 Task: Set the proofing language to English (India) for the contact 'Axl Rose' in Outlook.
Action: Mouse moved to (27, 107)
Screenshot: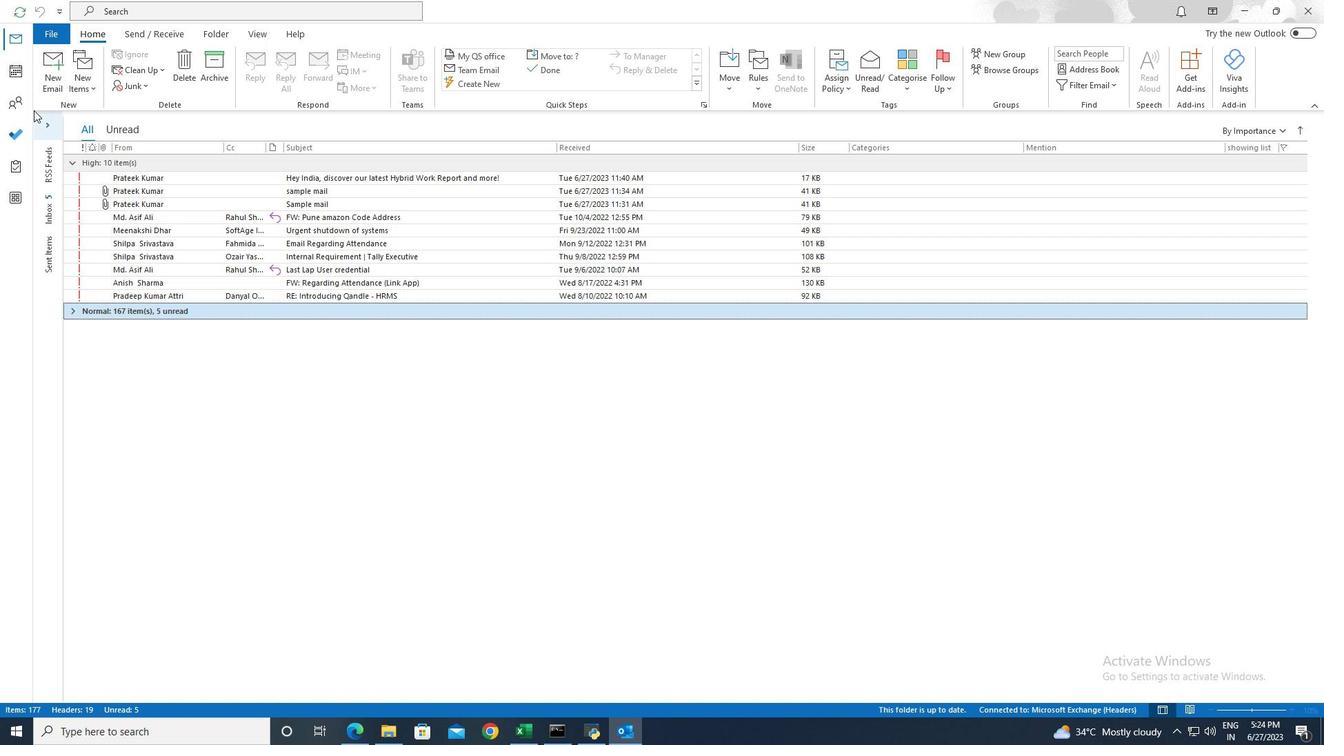 
Action: Mouse pressed left at (27, 107)
Screenshot: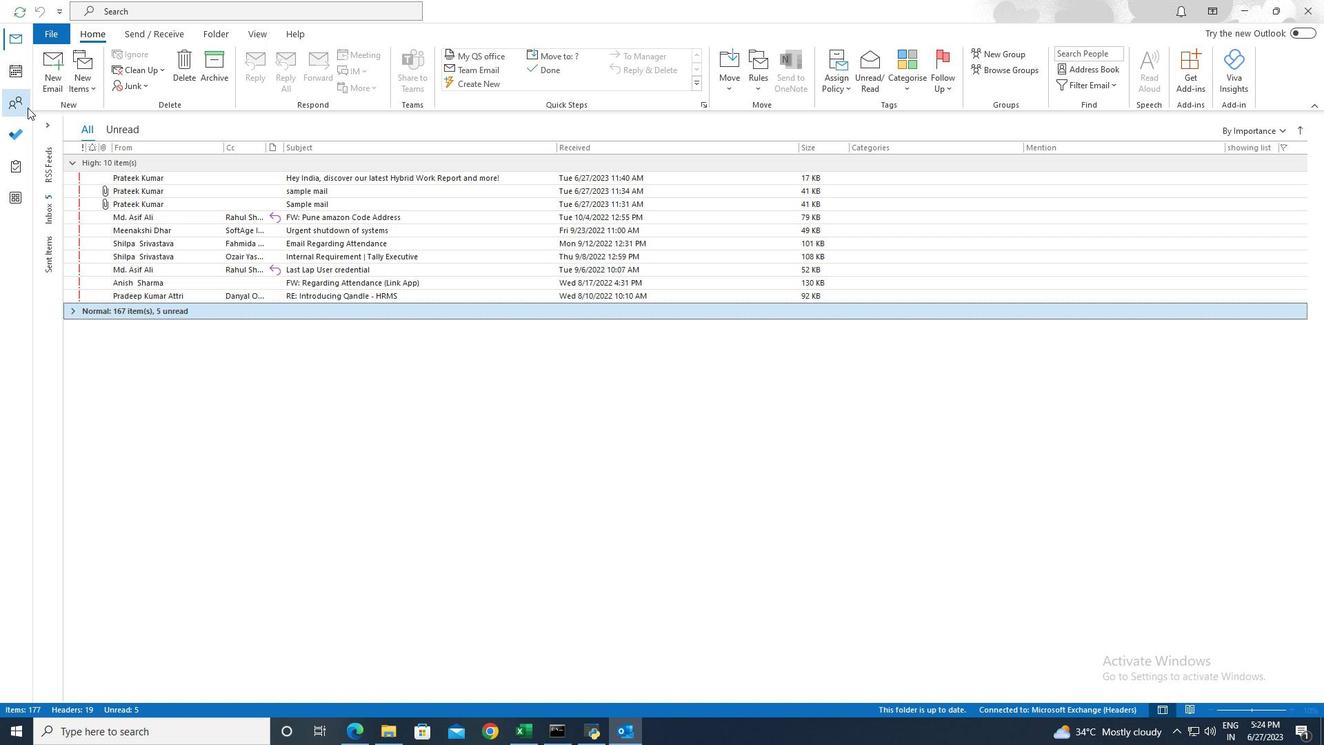 
Action: Mouse pressed left at (27, 107)
Screenshot: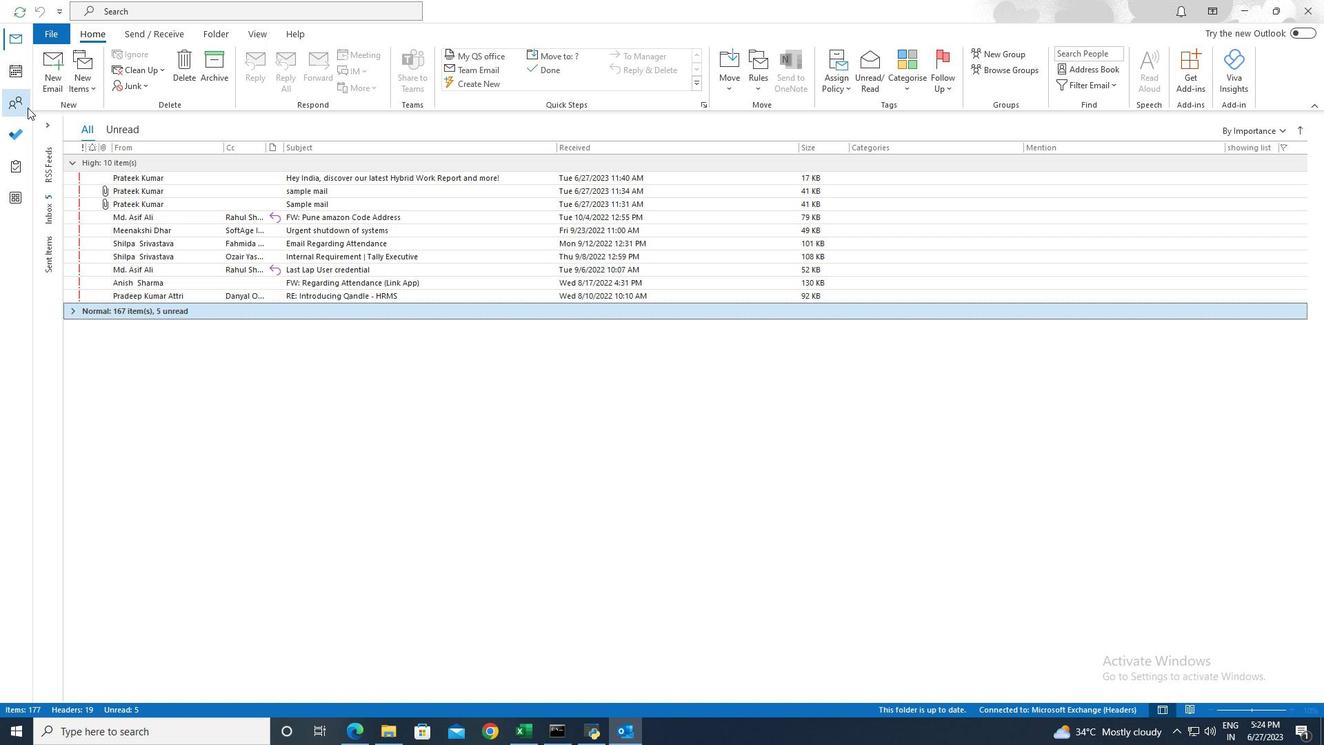 
Action: Mouse moved to (298, 13)
Screenshot: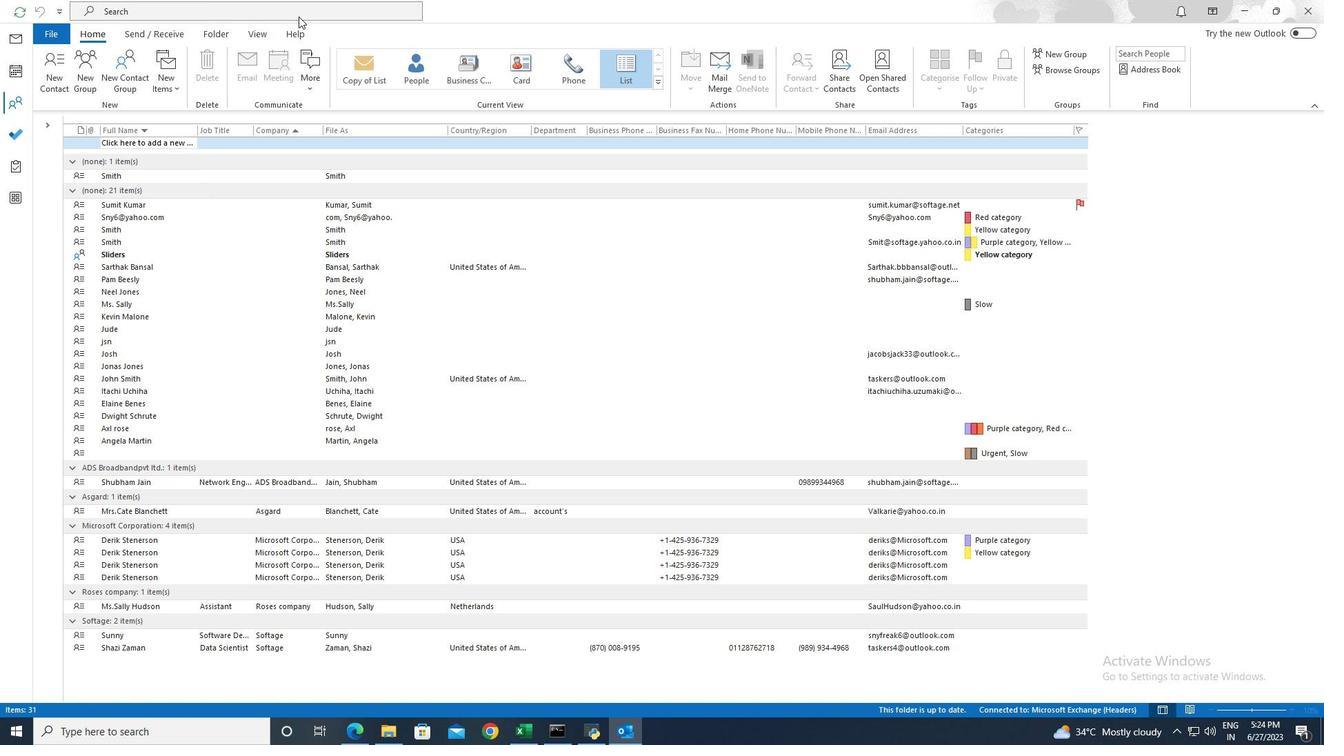 
Action: Mouse pressed left at (298, 13)
Screenshot: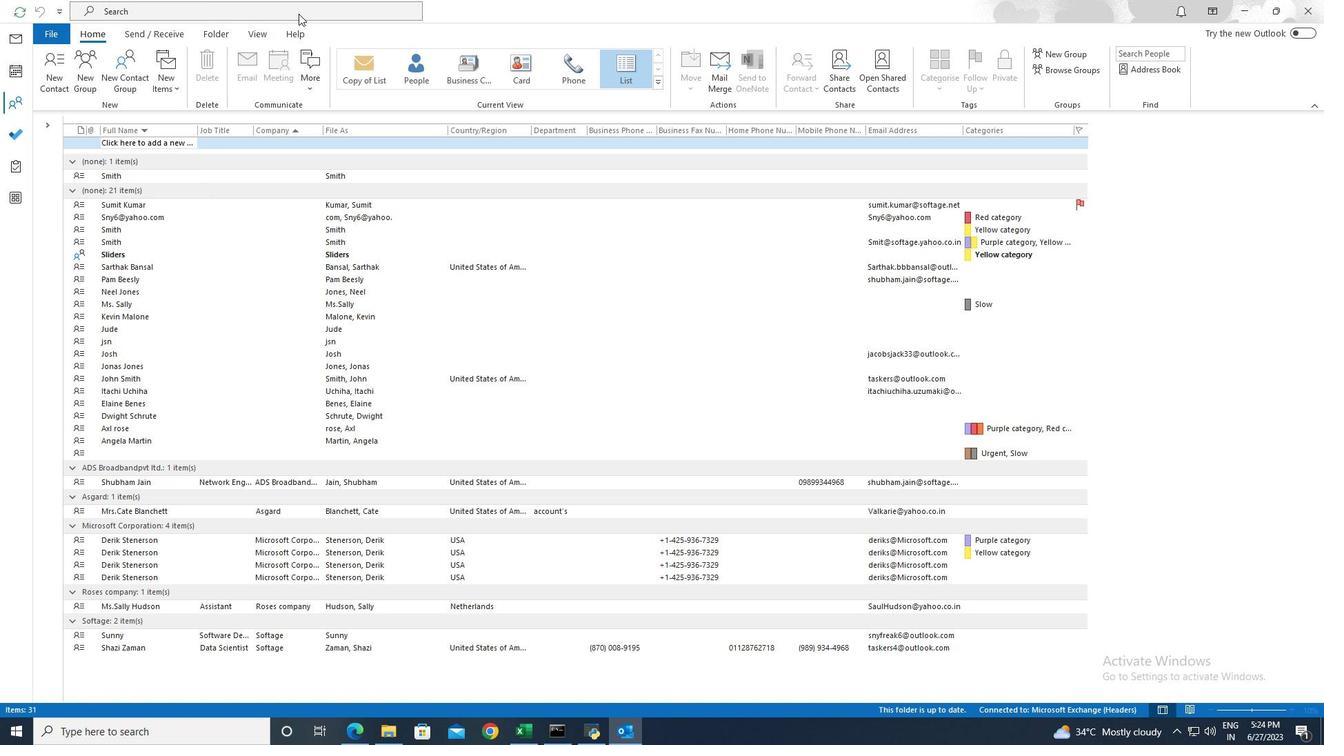 
Action: Mouse pressed left at (298, 13)
Screenshot: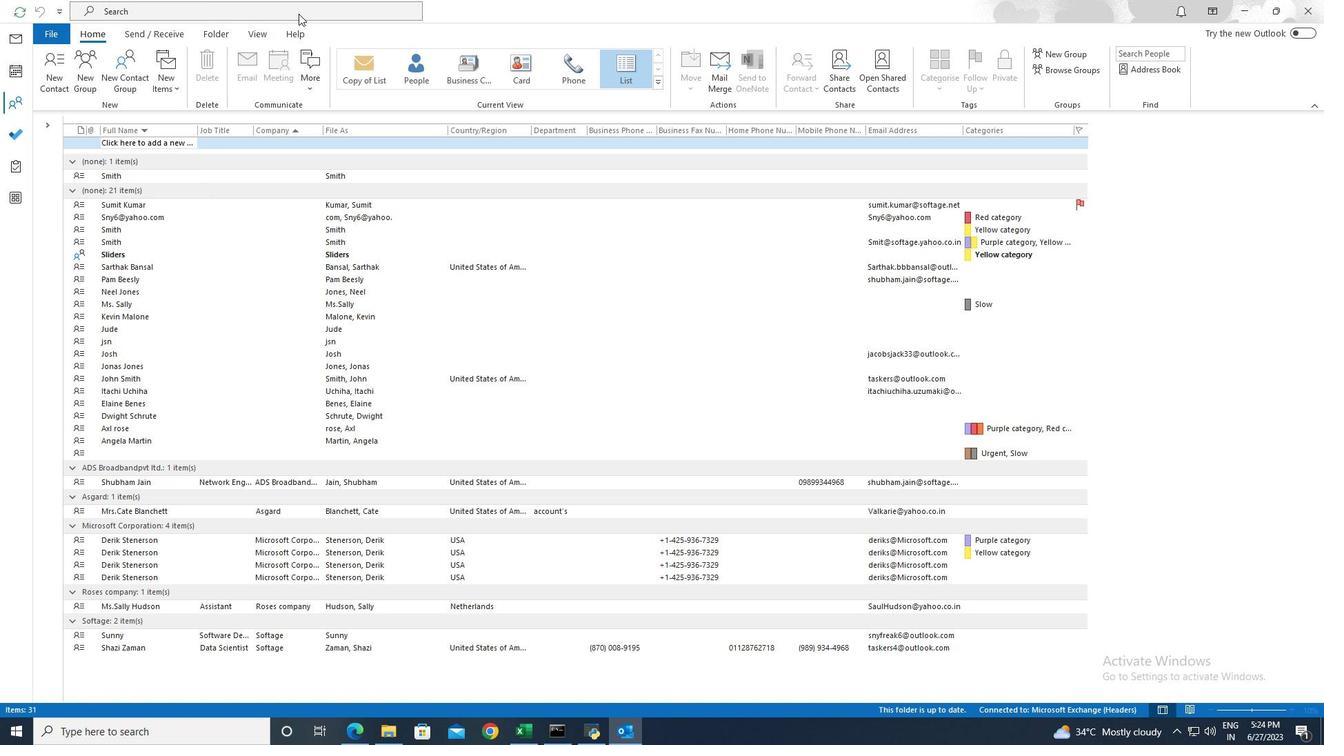 
Action: Mouse moved to (476, 11)
Screenshot: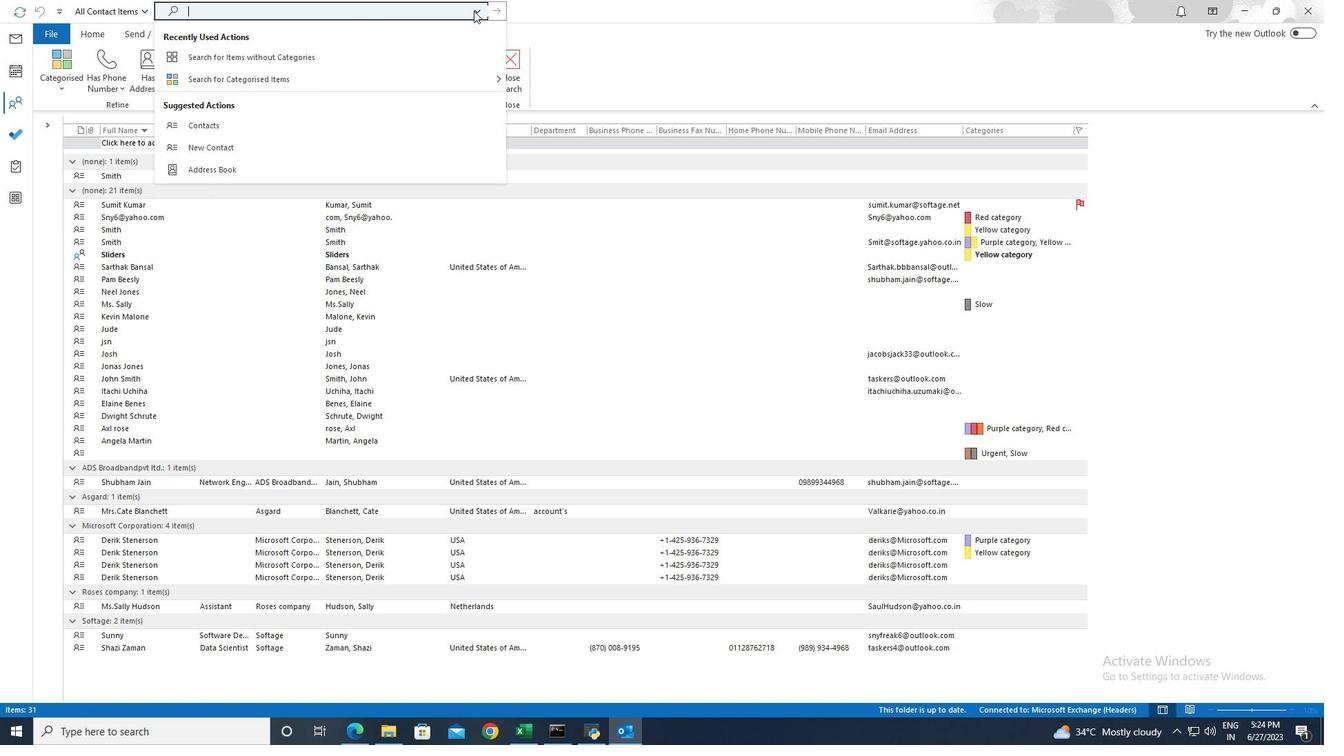 
Action: Mouse pressed left at (476, 11)
Screenshot: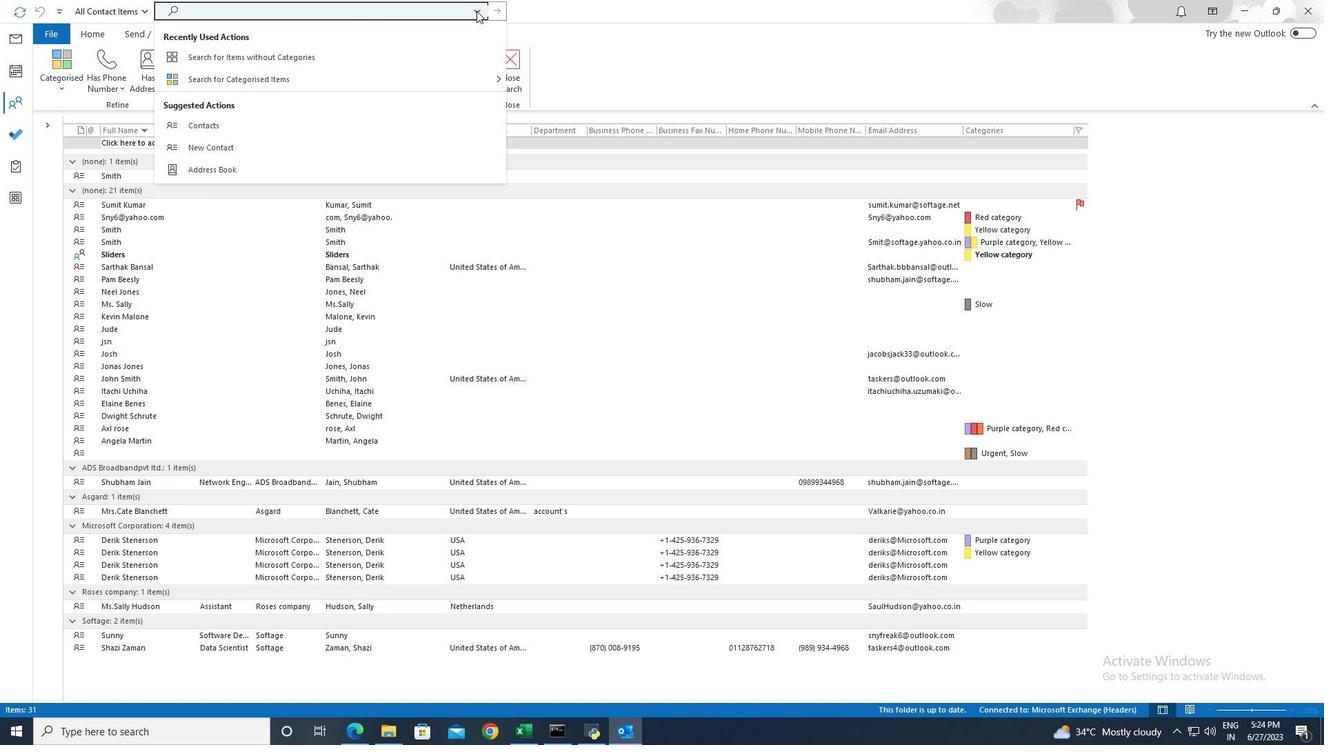 
Action: Mouse moved to (232, 230)
Screenshot: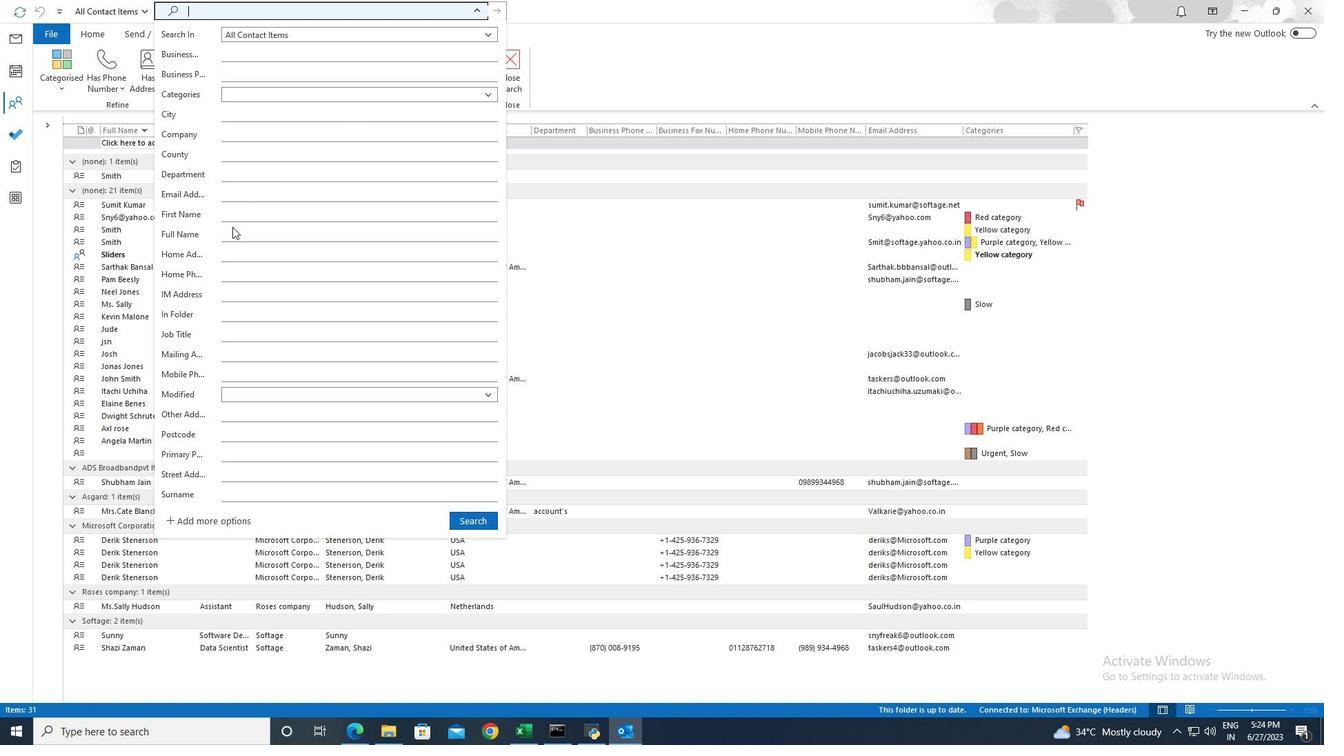 
Action: Mouse pressed left at (232, 230)
Screenshot: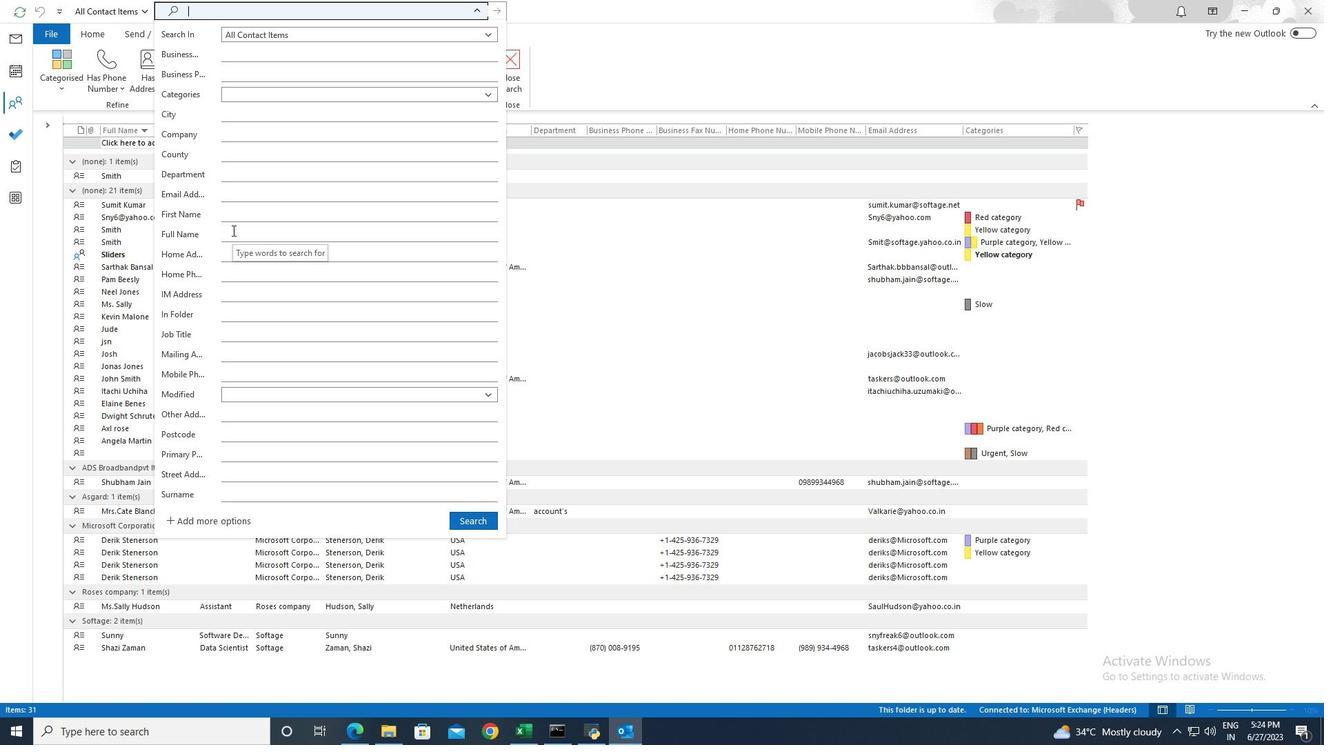
Action: Key pressed <Key.shift>Axl<Key.space><Key.shift><Key.shift><Key.shift><Key.shift><Key.shift>Rose
Screenshot: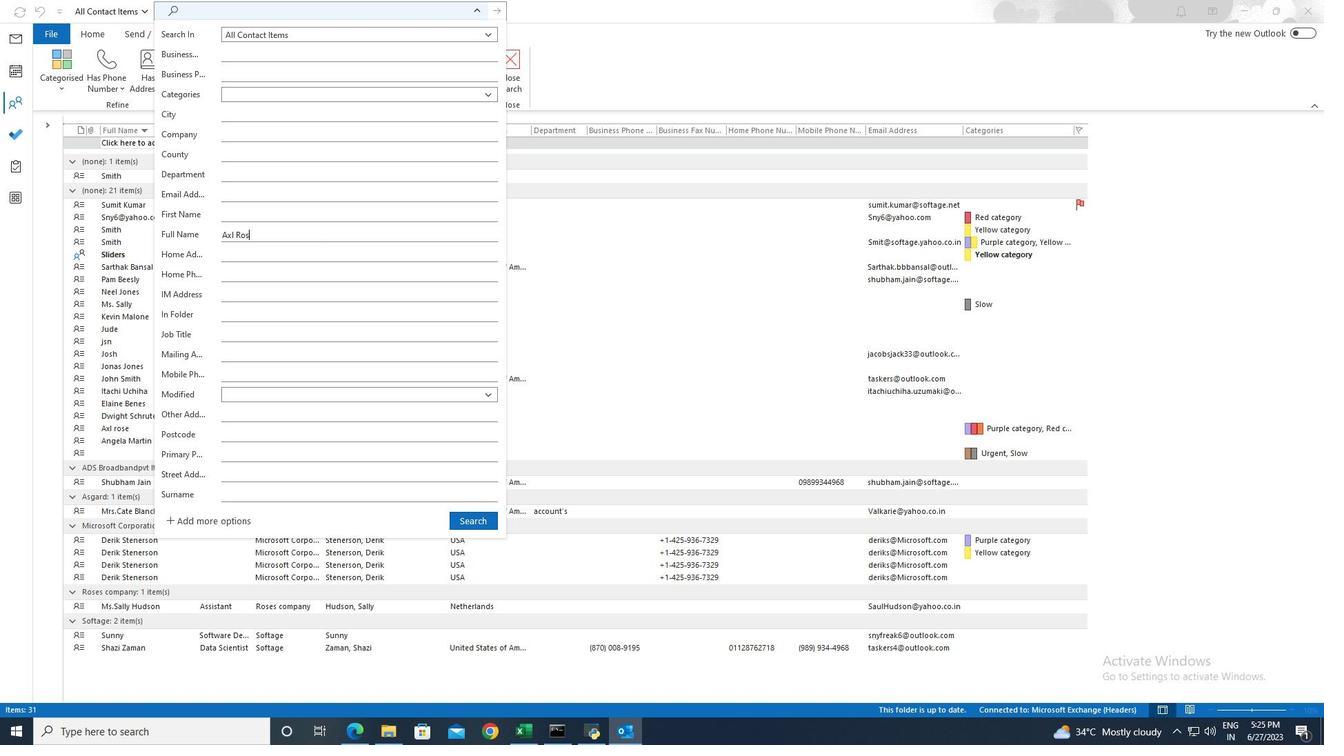 
Action: Mouse moved to (484, 515)
Screenshot: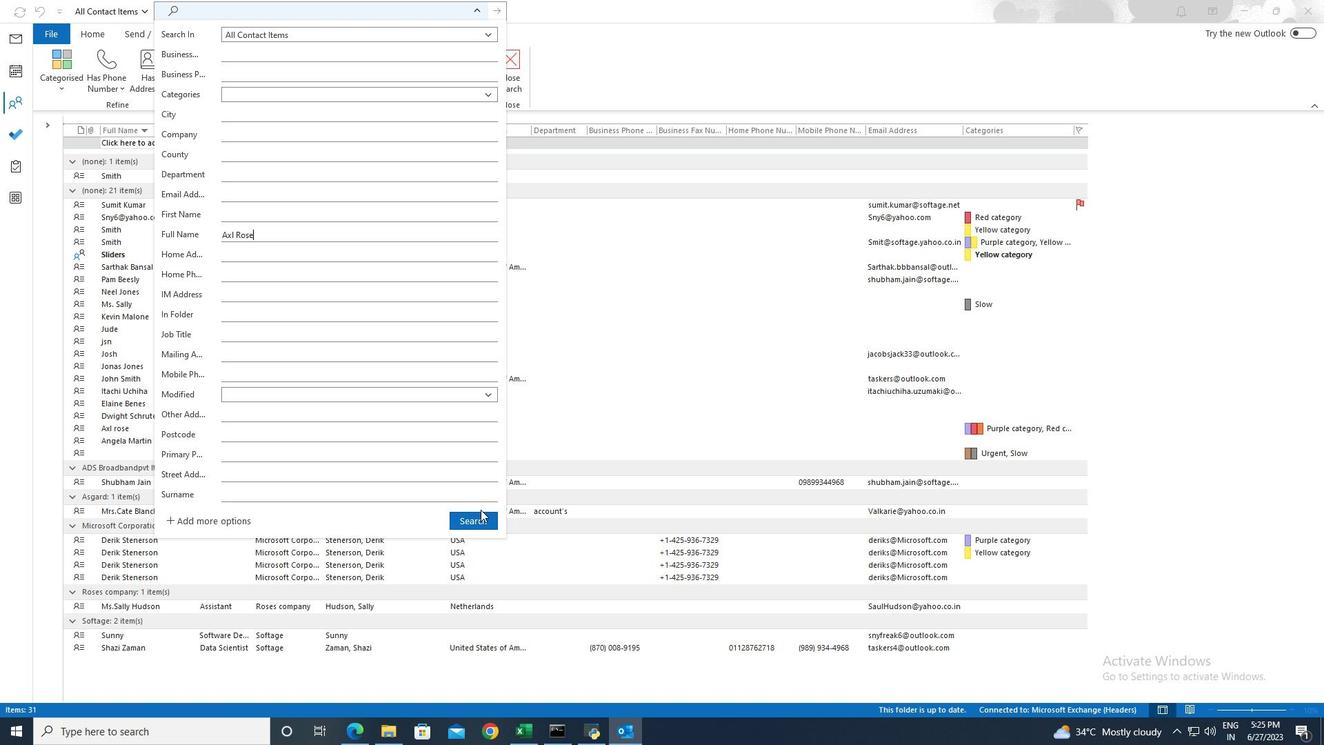 
Action: Mouse pressed left at (484, 515)
Screenshot: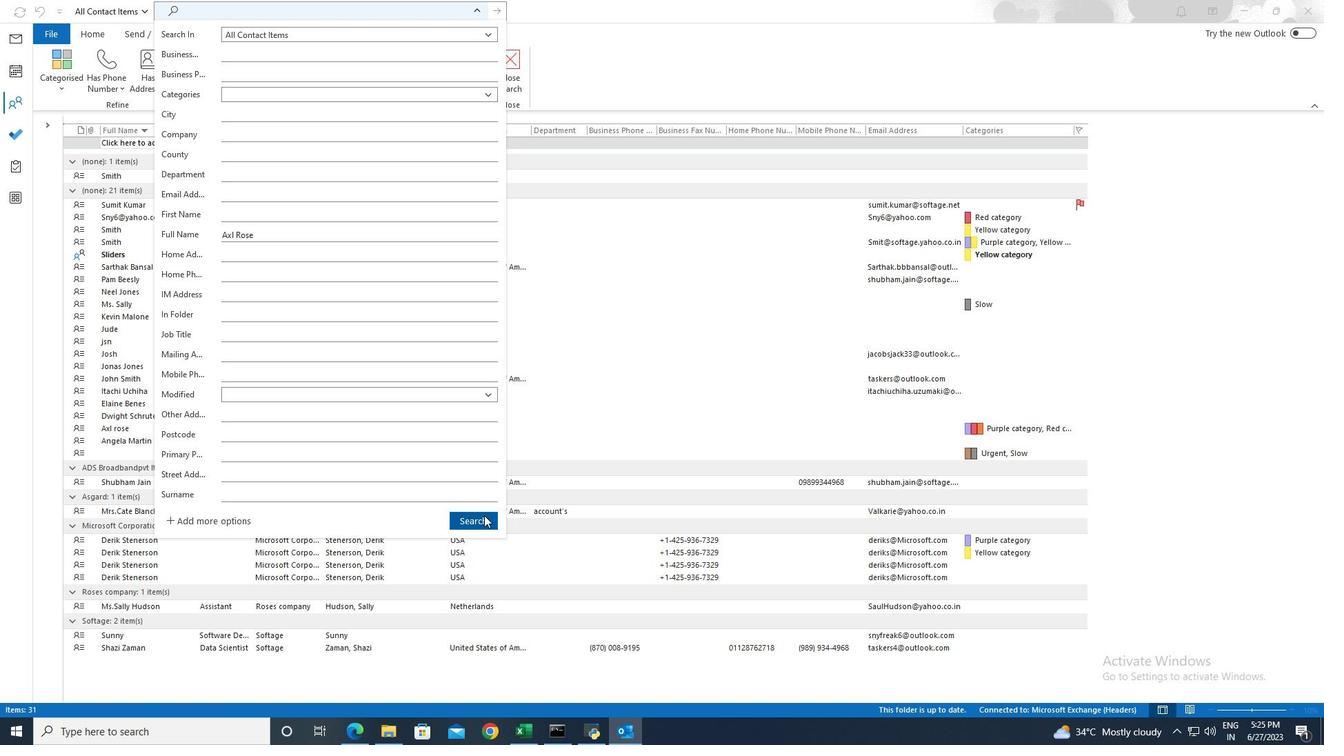 
Action: Mouse moved to (191, 155)
Screenshot: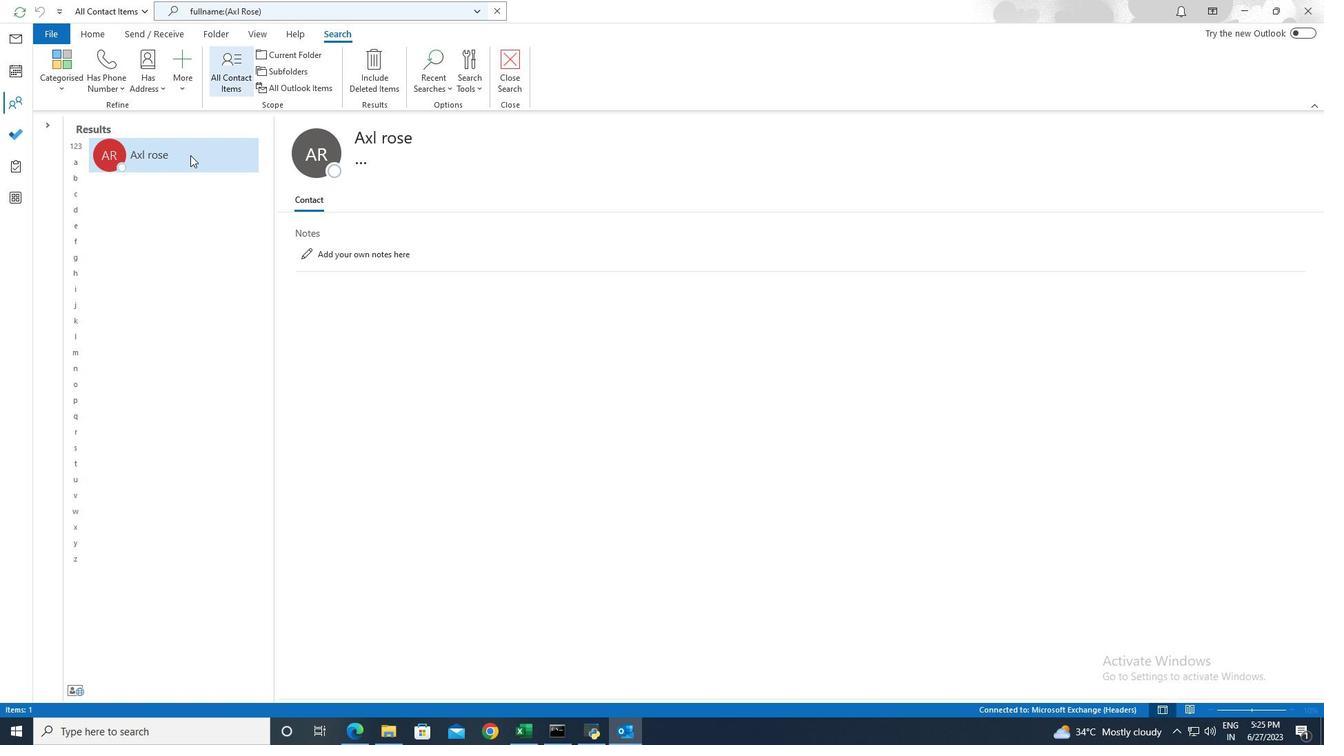 
Action: Mouse pressed left at (191, 155)
Screenshot: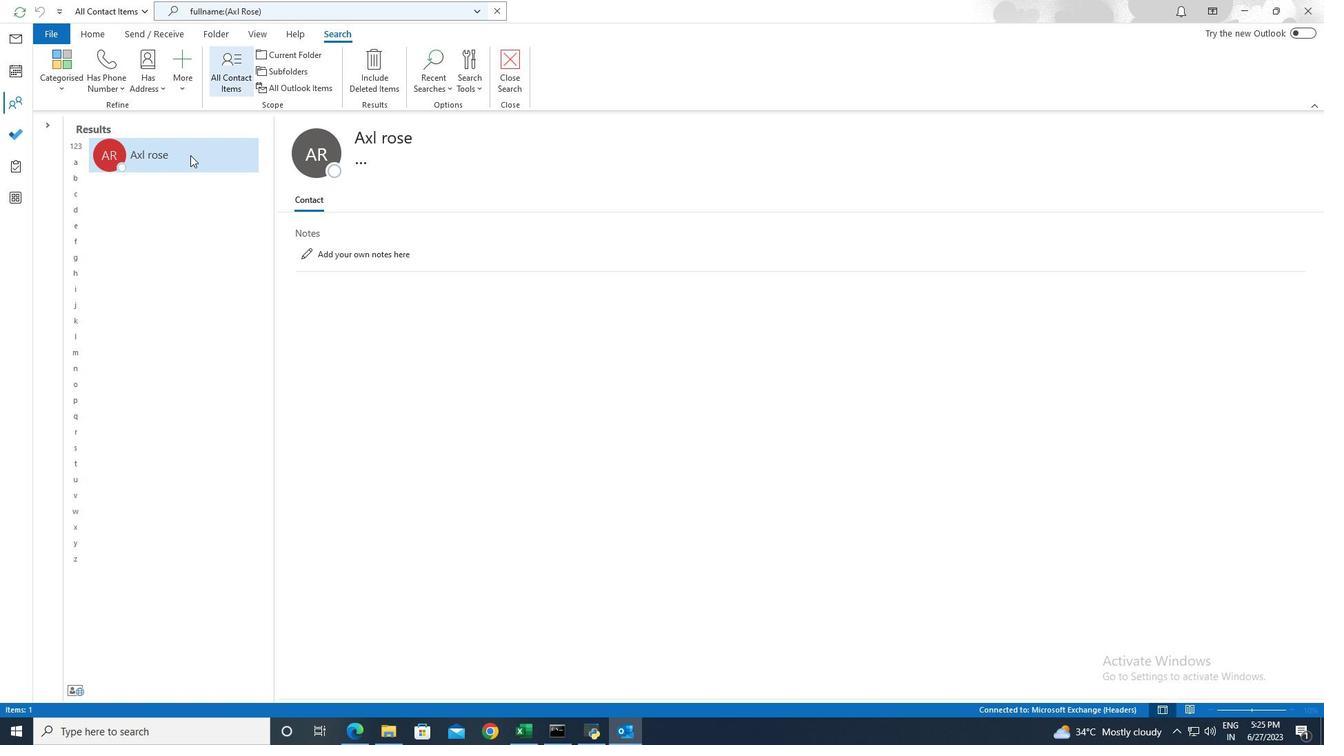 
Action: Mouse pressed left at (191, 155)
Screenshot: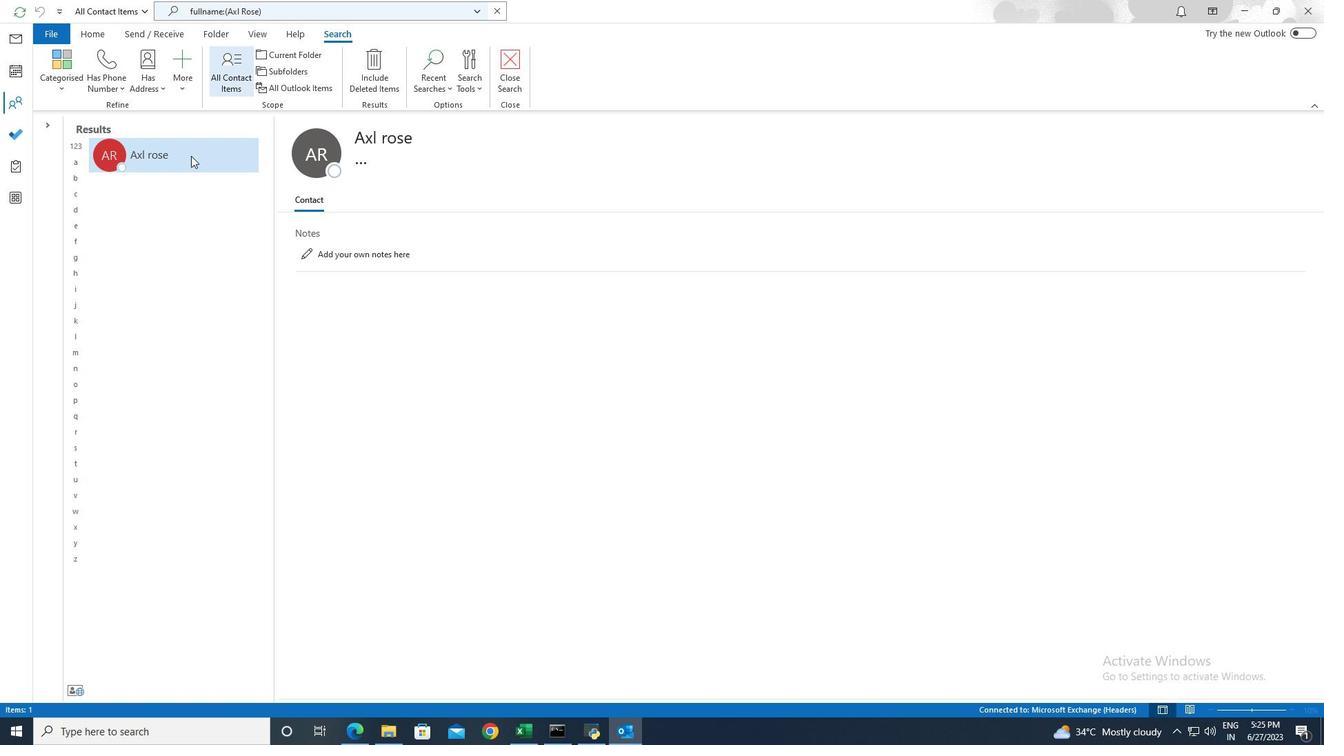 
Action: Mouse moved to (230, 34)
Screenshot: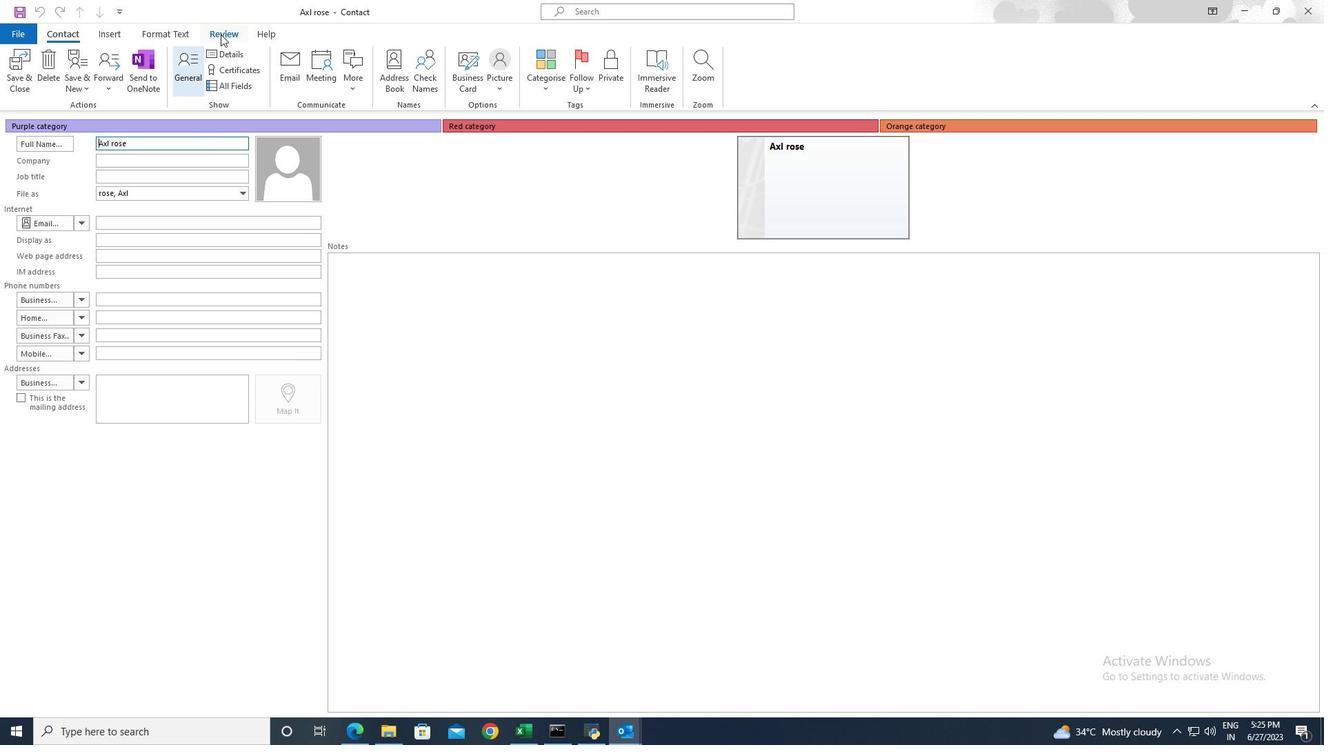 
Action: Mouse pressed left at (230, 34)
Screenshot: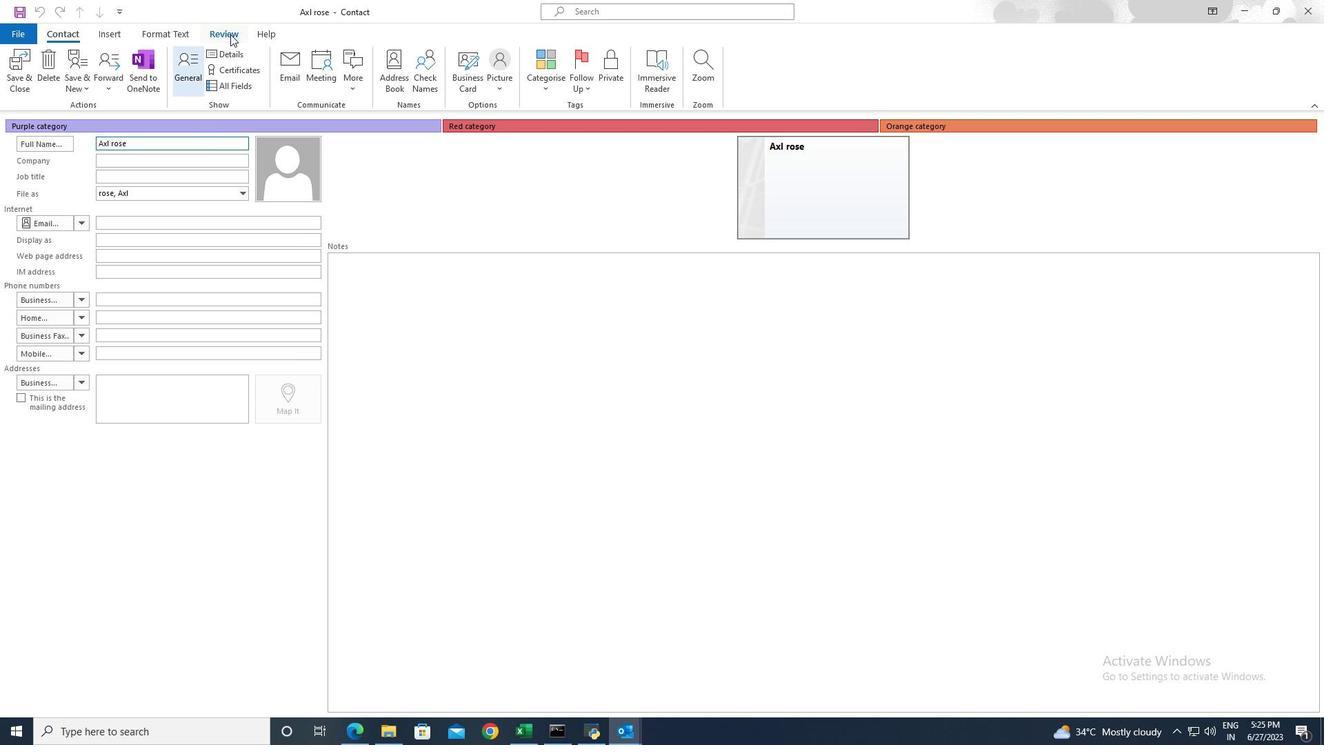 
Action: Mouse moved to (322, 85)
Screenshot: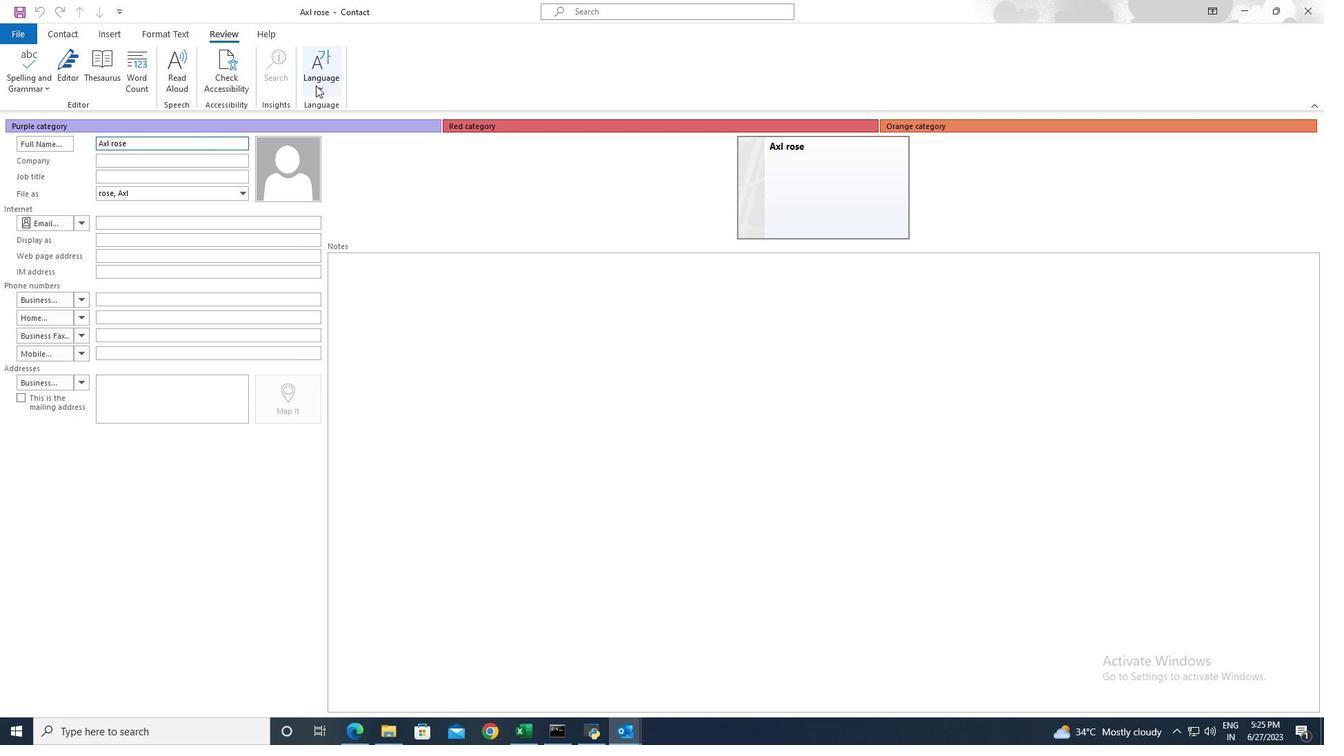 
Action: Mouse pressed left at (322, 85)
Screenshot: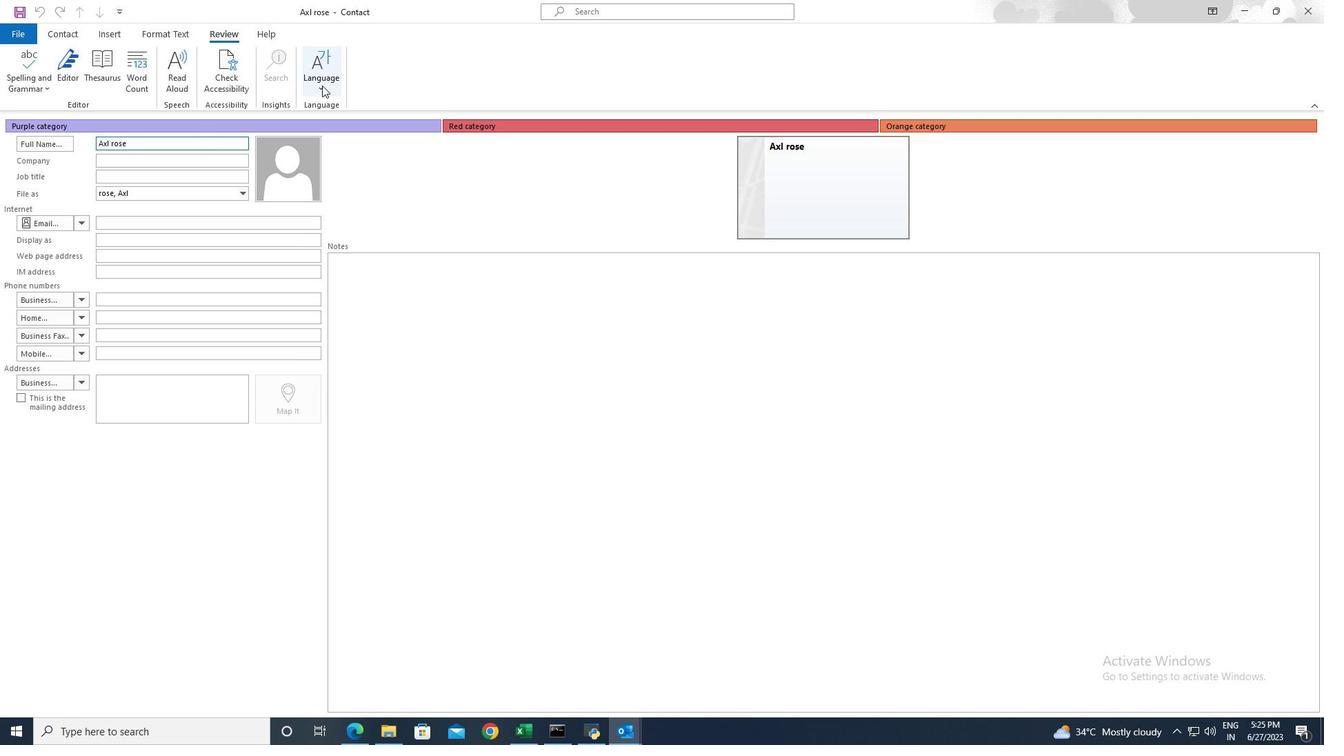 
Action: Mouse moved to (342, 110)
Screenshot: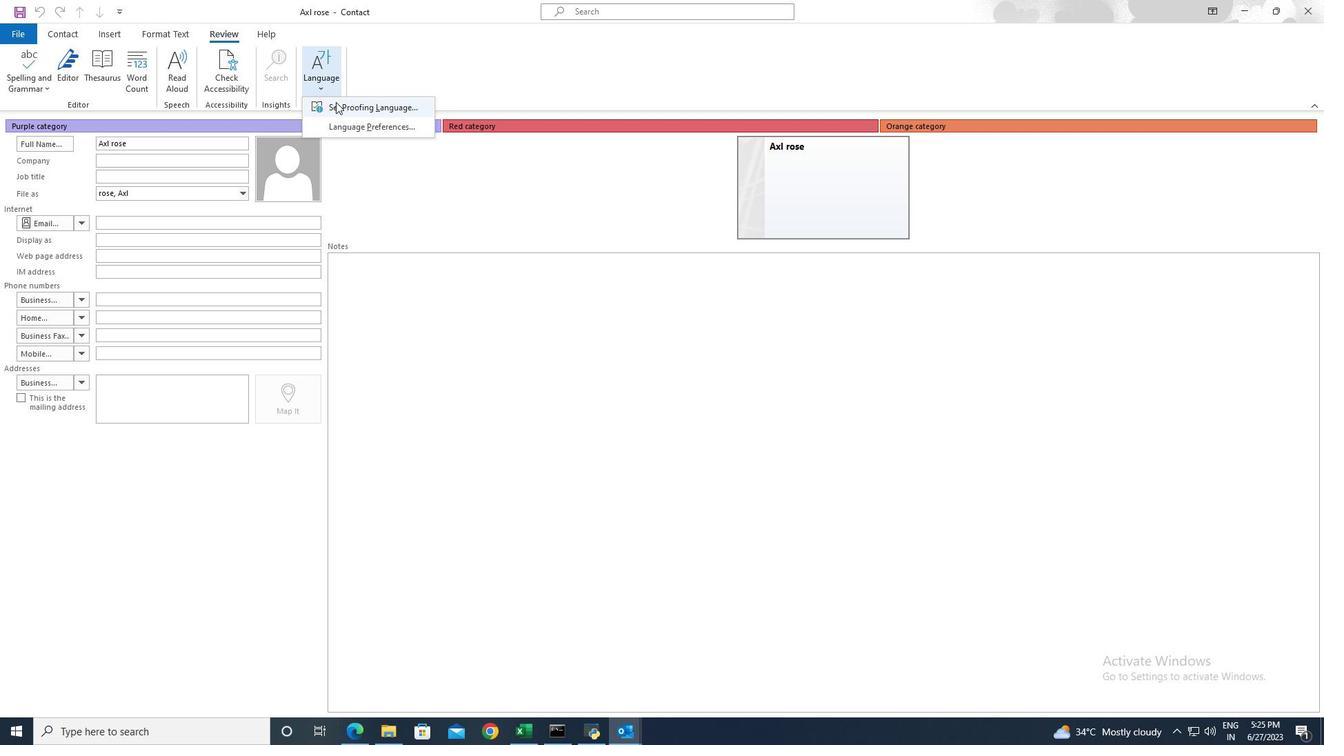 
Action: Mouse pressed left at (342, 110)
Screenshot: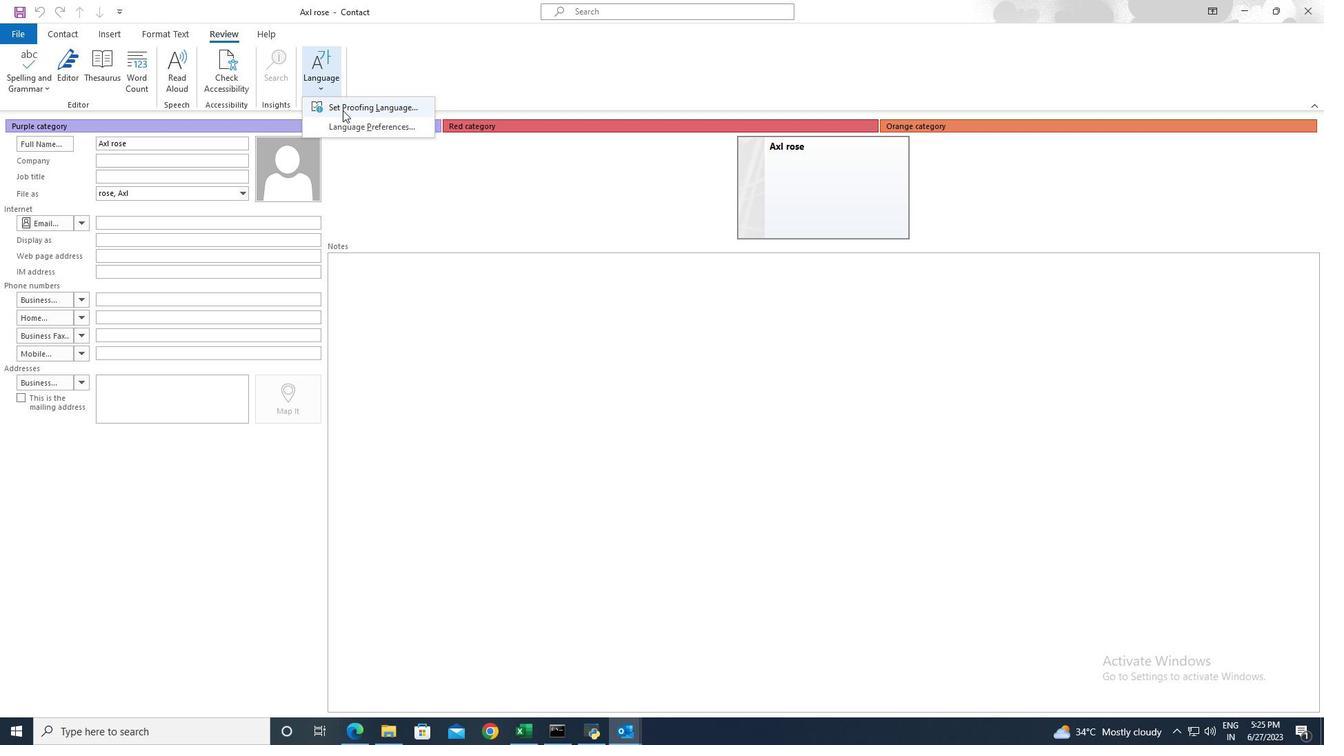 
Action: Mouse moved to (758, 364)
Screenshot: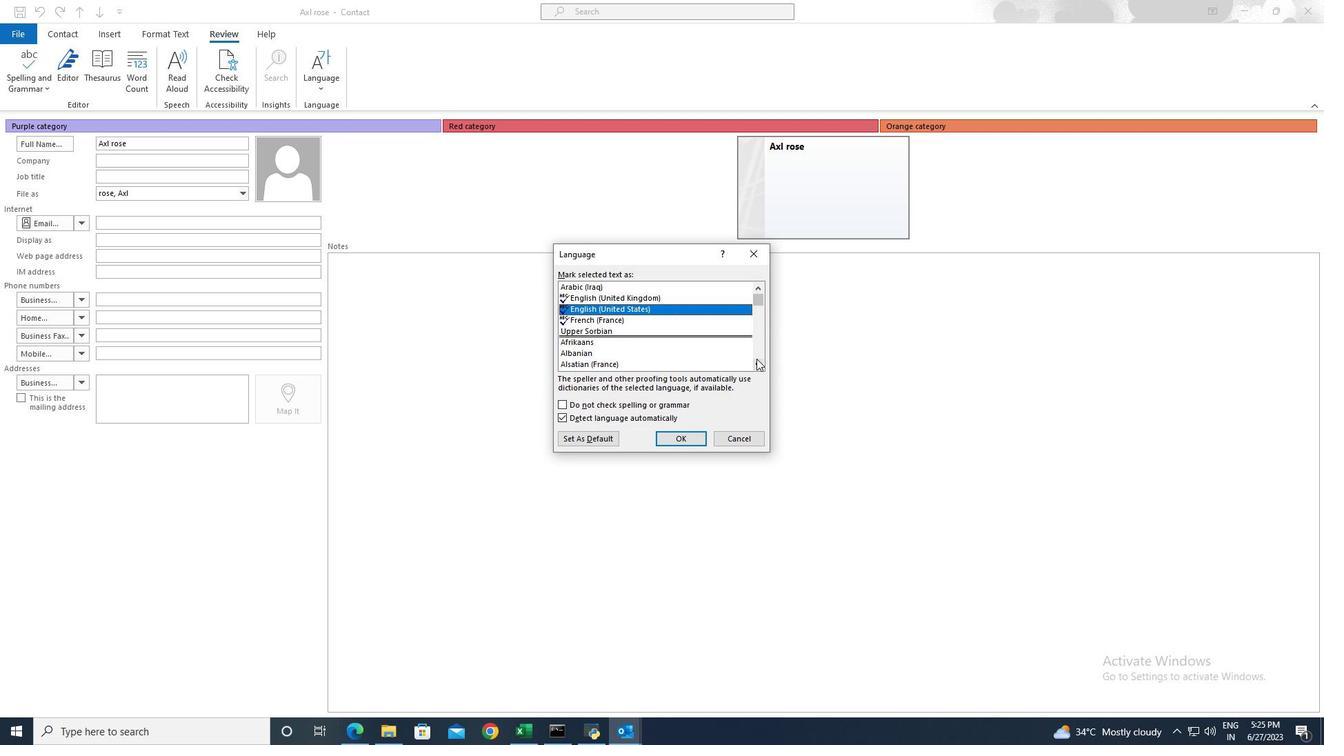 
Action: Mouse pressed left at (758, 364)
Screenshot: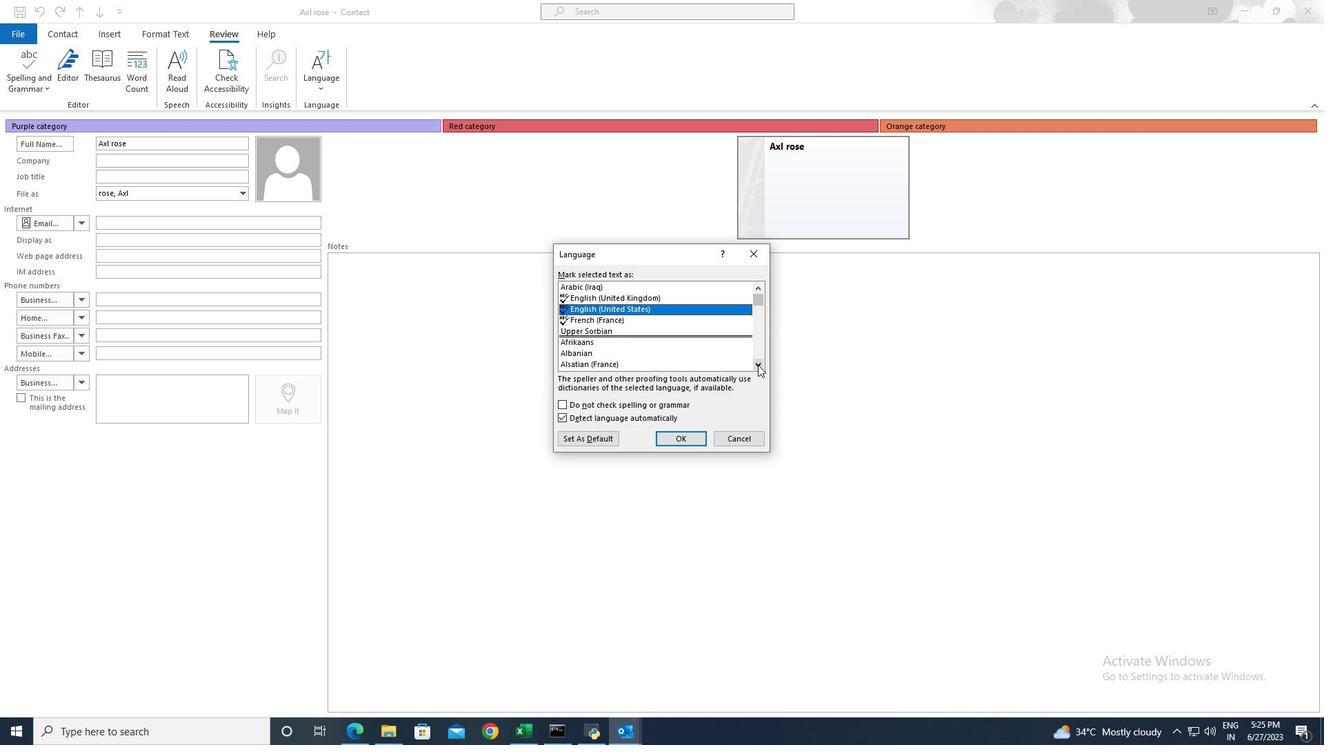 
Action: Mouse moved to (758, 365)
Screenshot: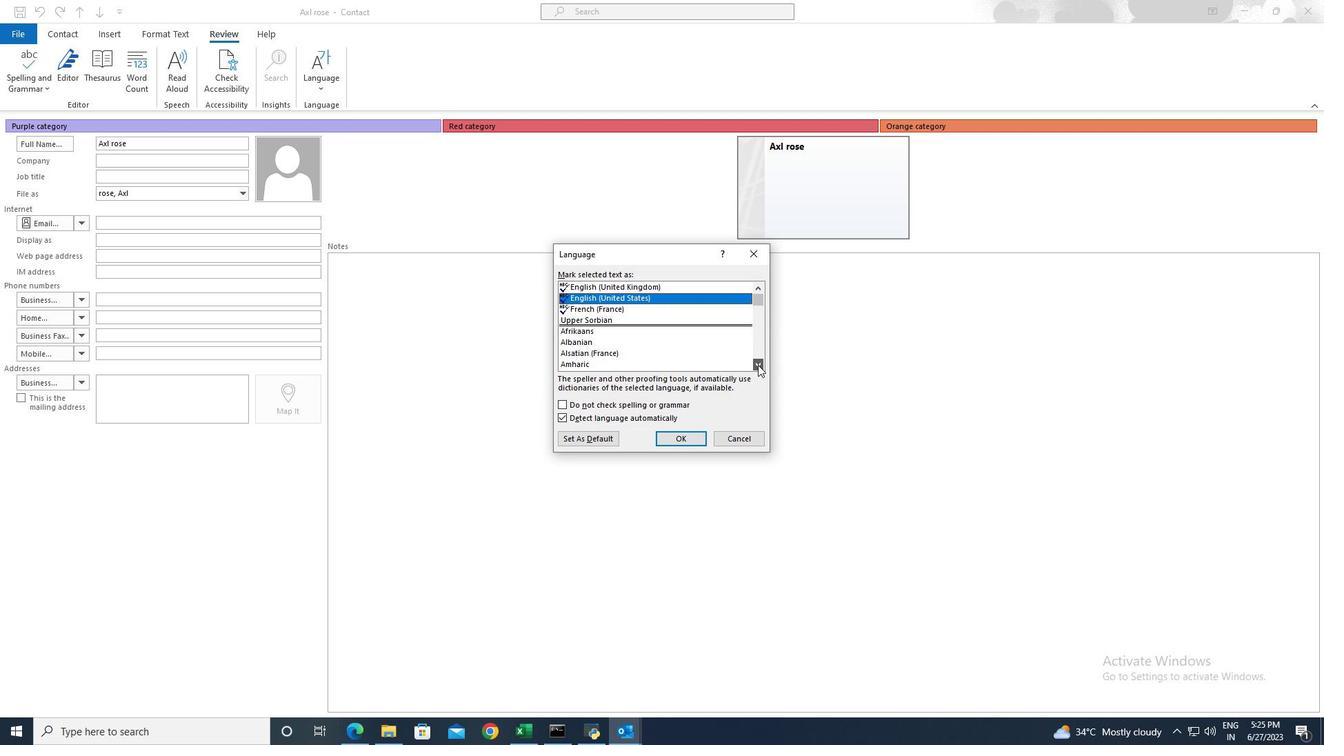 
Action: Mouse pressed left at (758, 365)
Screenshot: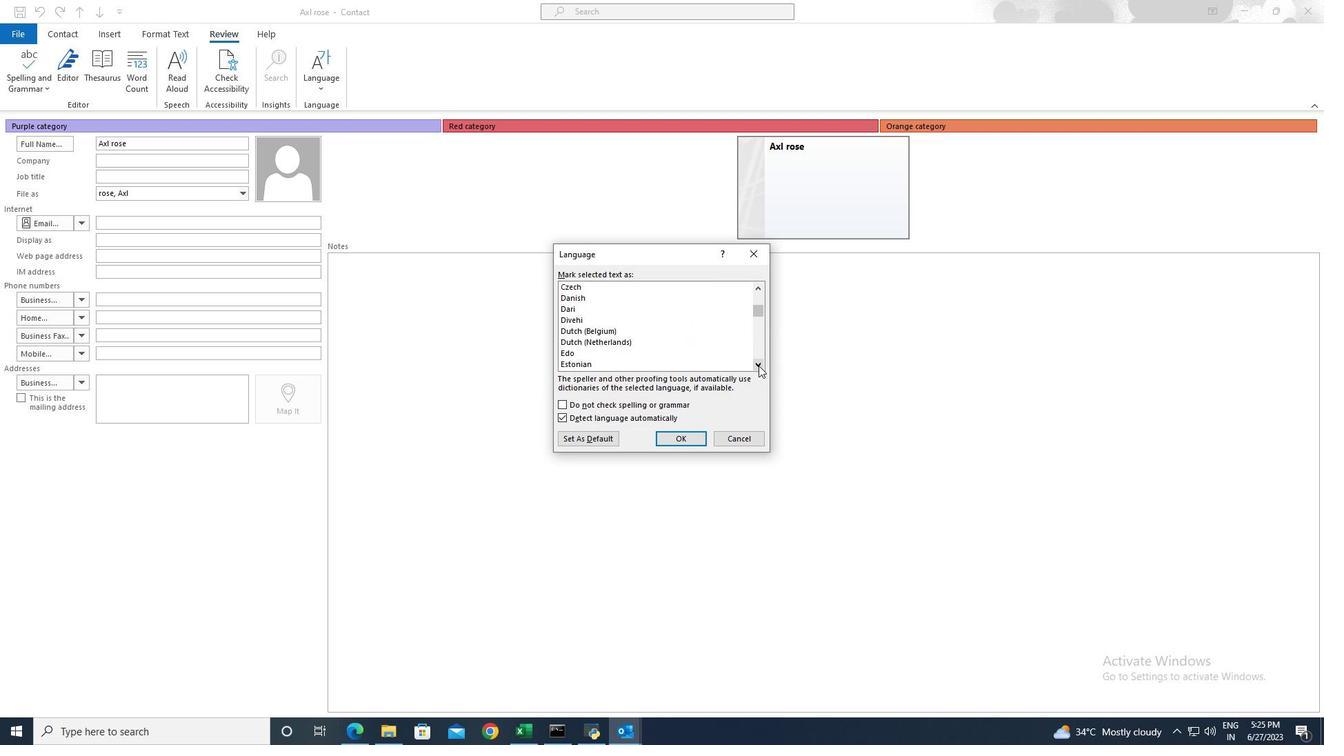 
Action: Mouse pressed left at (758, 365)
Screenshot: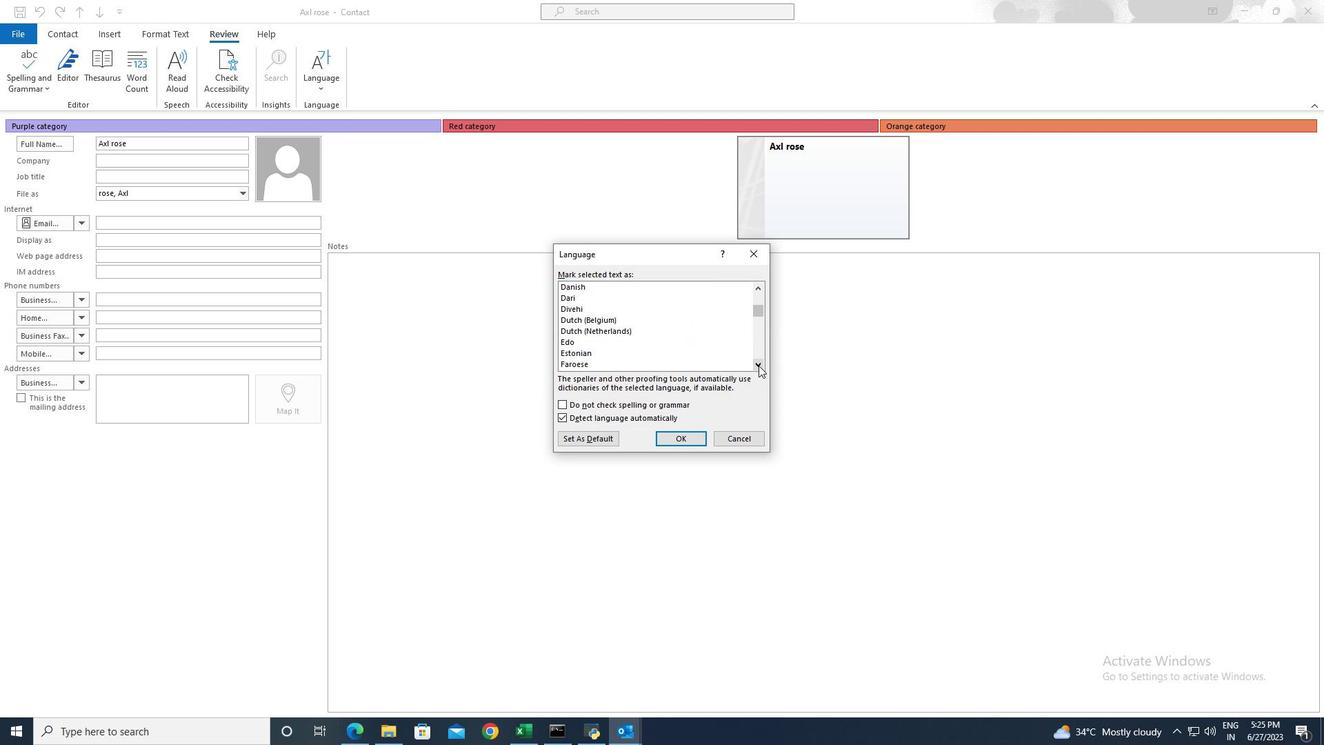 
Action: Mouse pressed left at (758, 365)
Screenshot: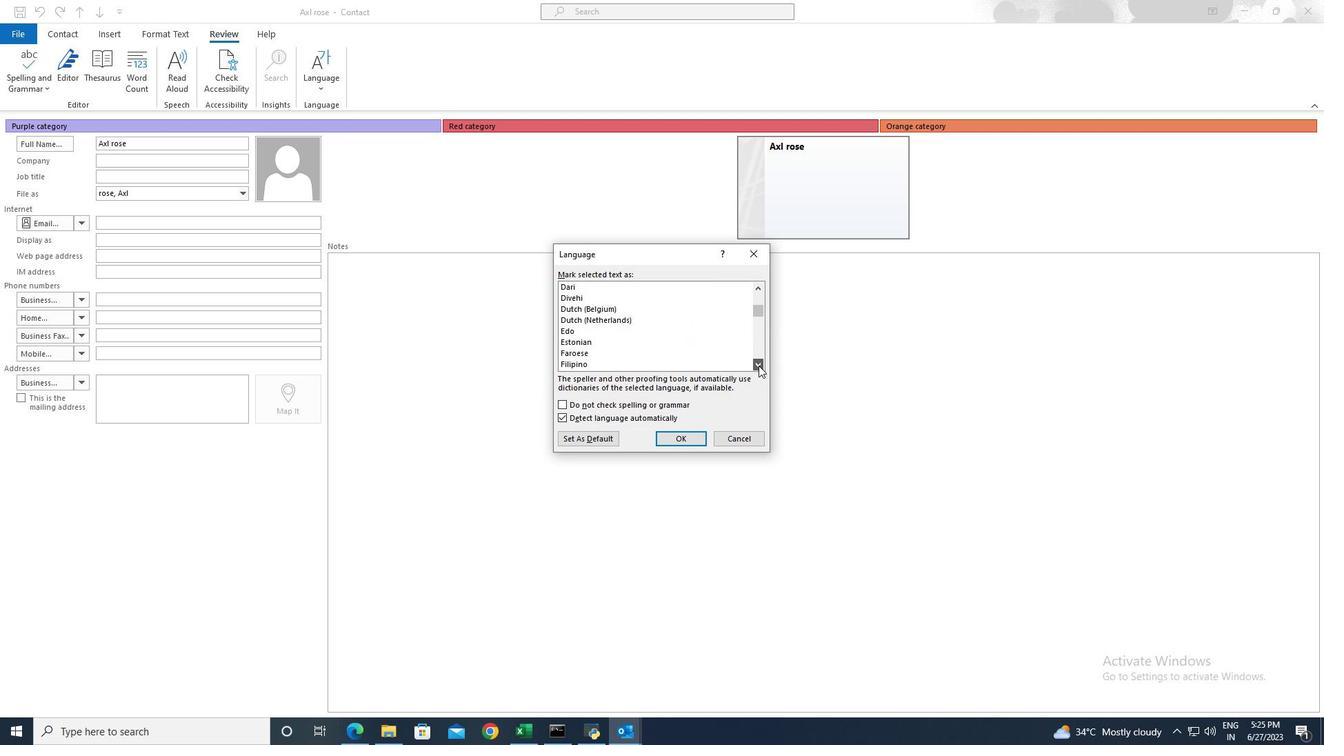 
Action: Mouse pressed left at (758, 365)
Screenshot: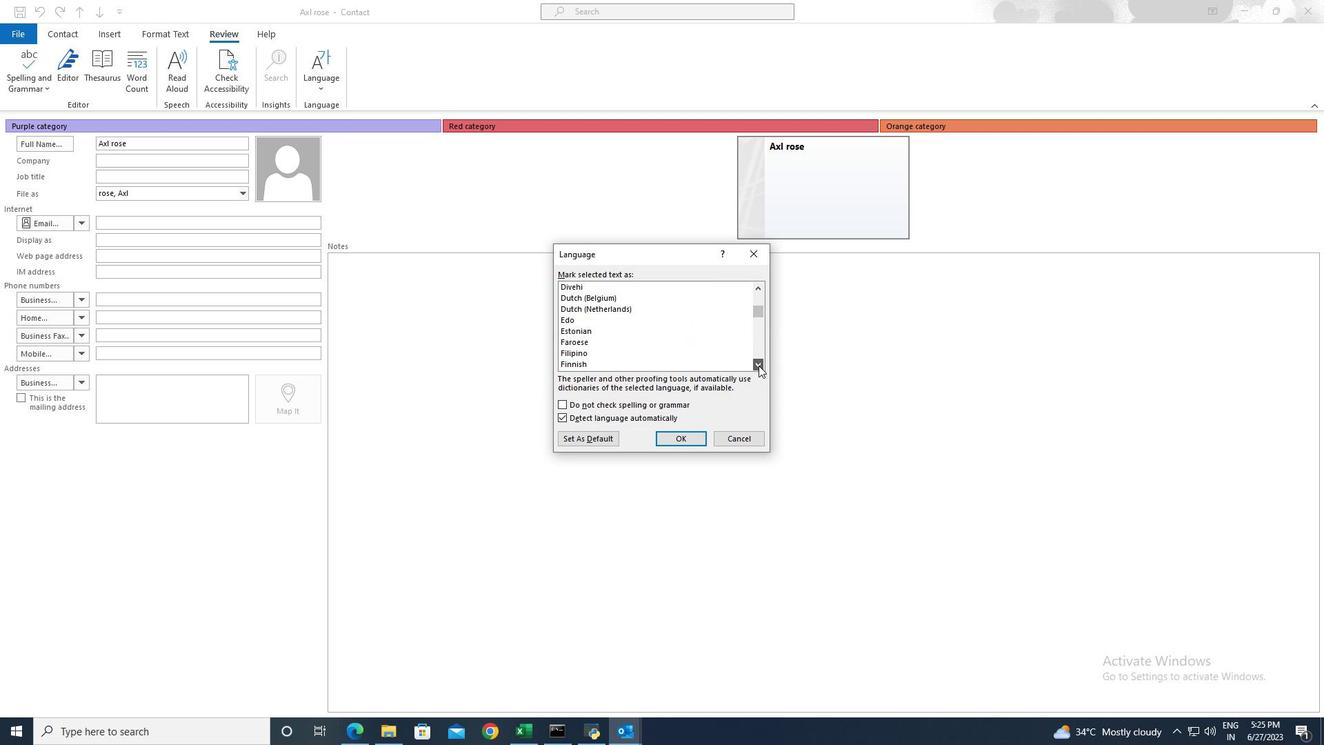 
Action: Mouse pressed left at (758, 365)
Screenshot: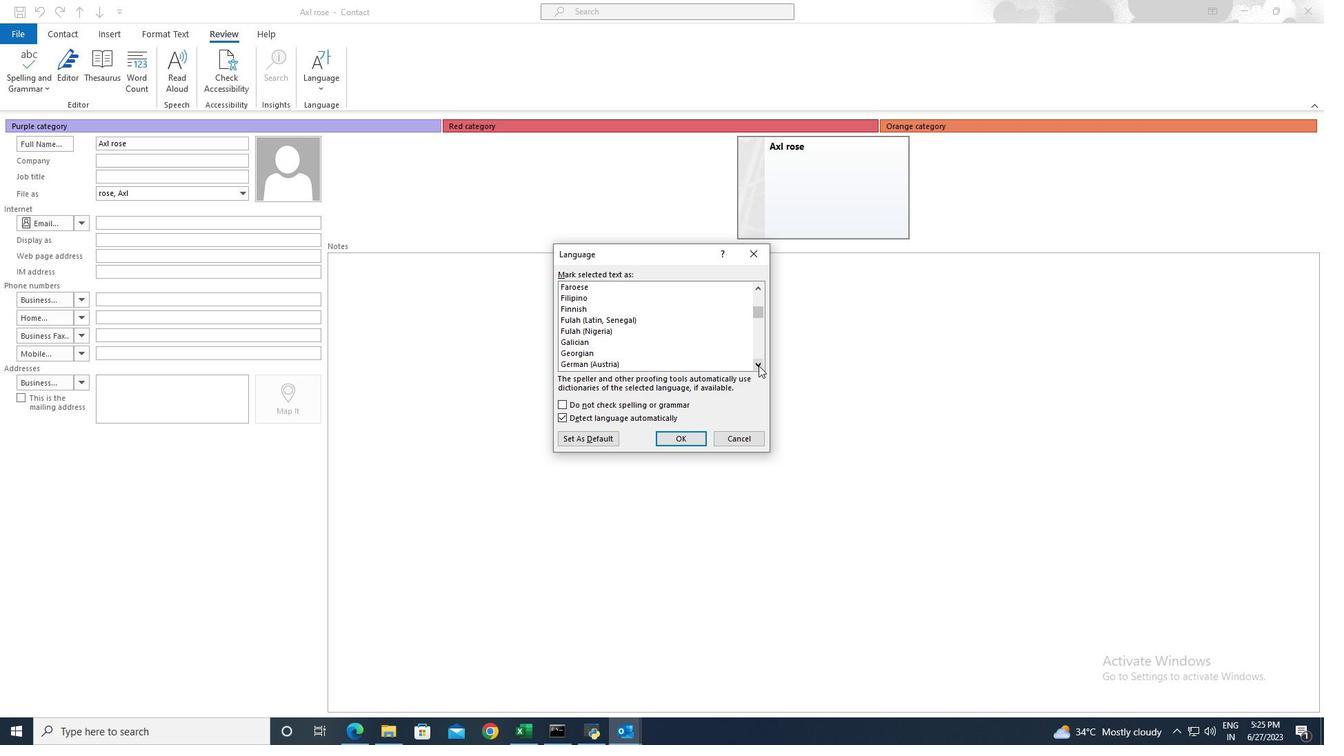 
Action: Mouse pressed left at (758, 365)
Screenshot: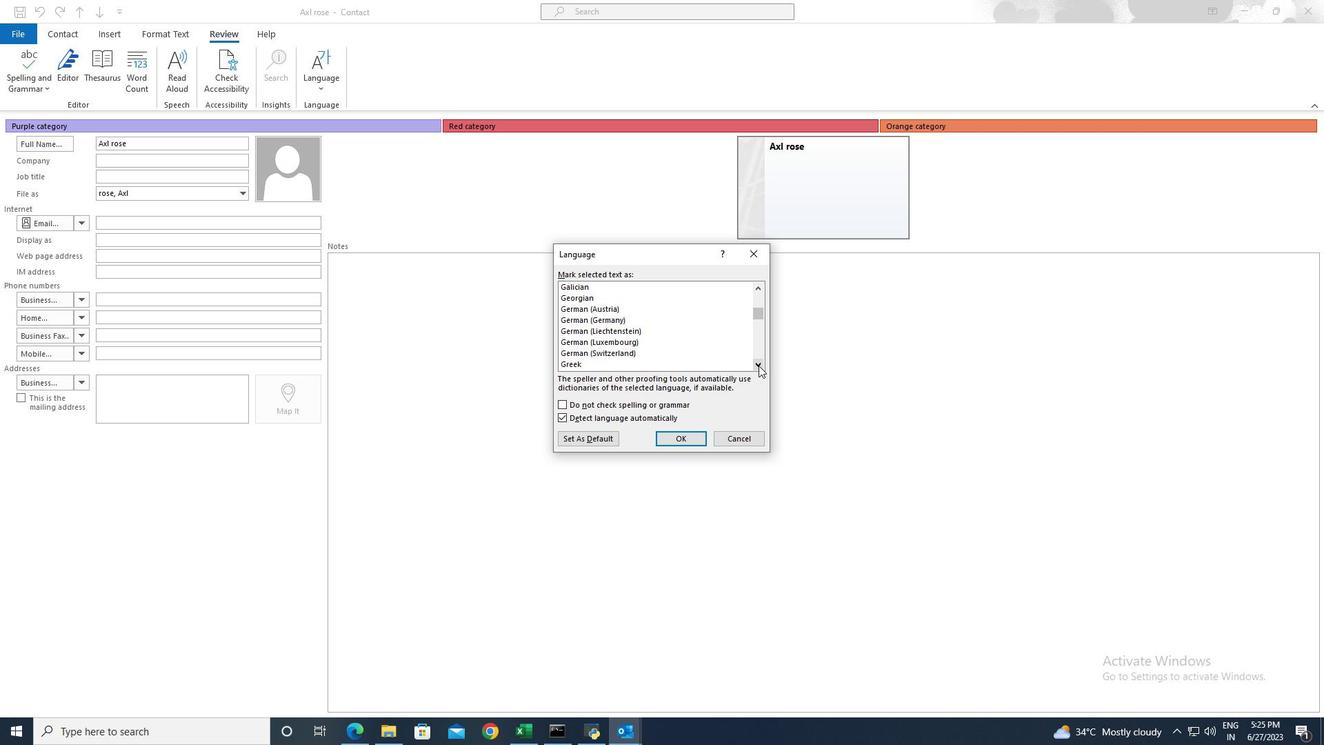 
Action: Mouse pressed left at (758, 365)
Screenshot: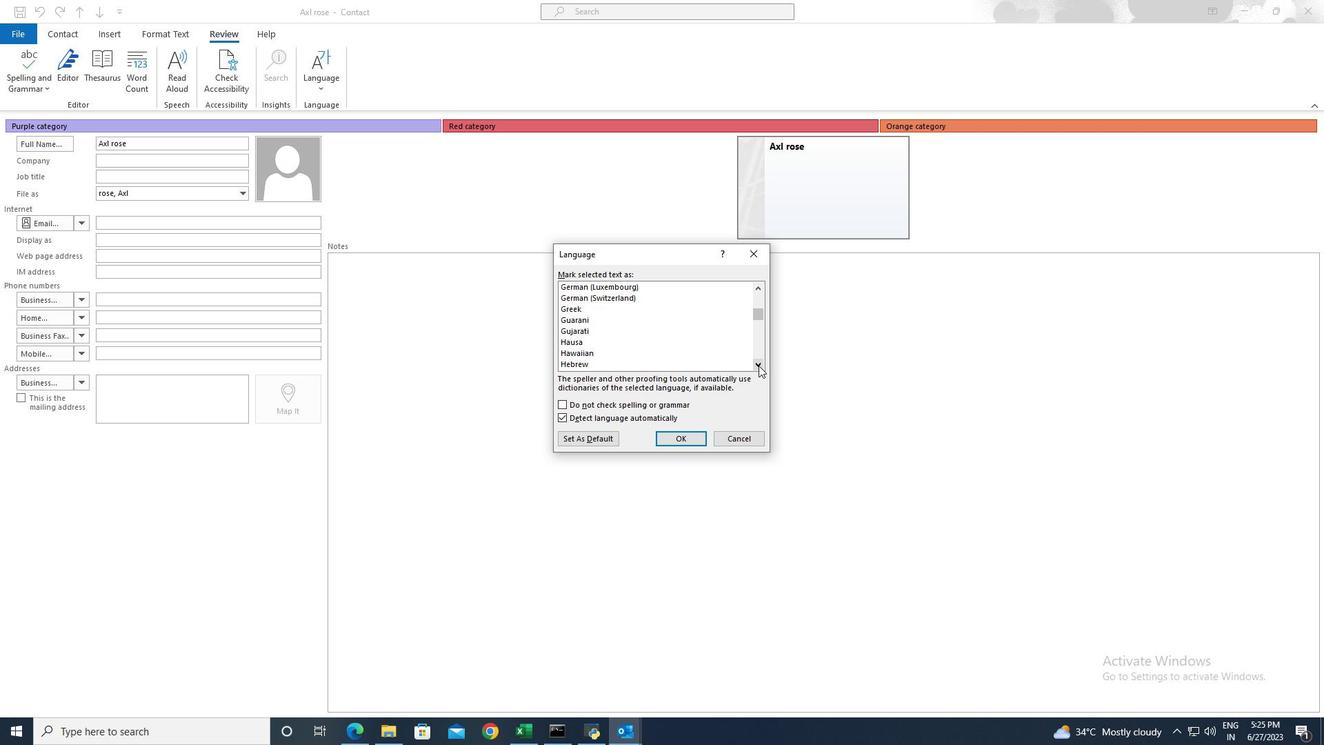 
Action: Mouse pressed left at (758, 365)
Screenshot: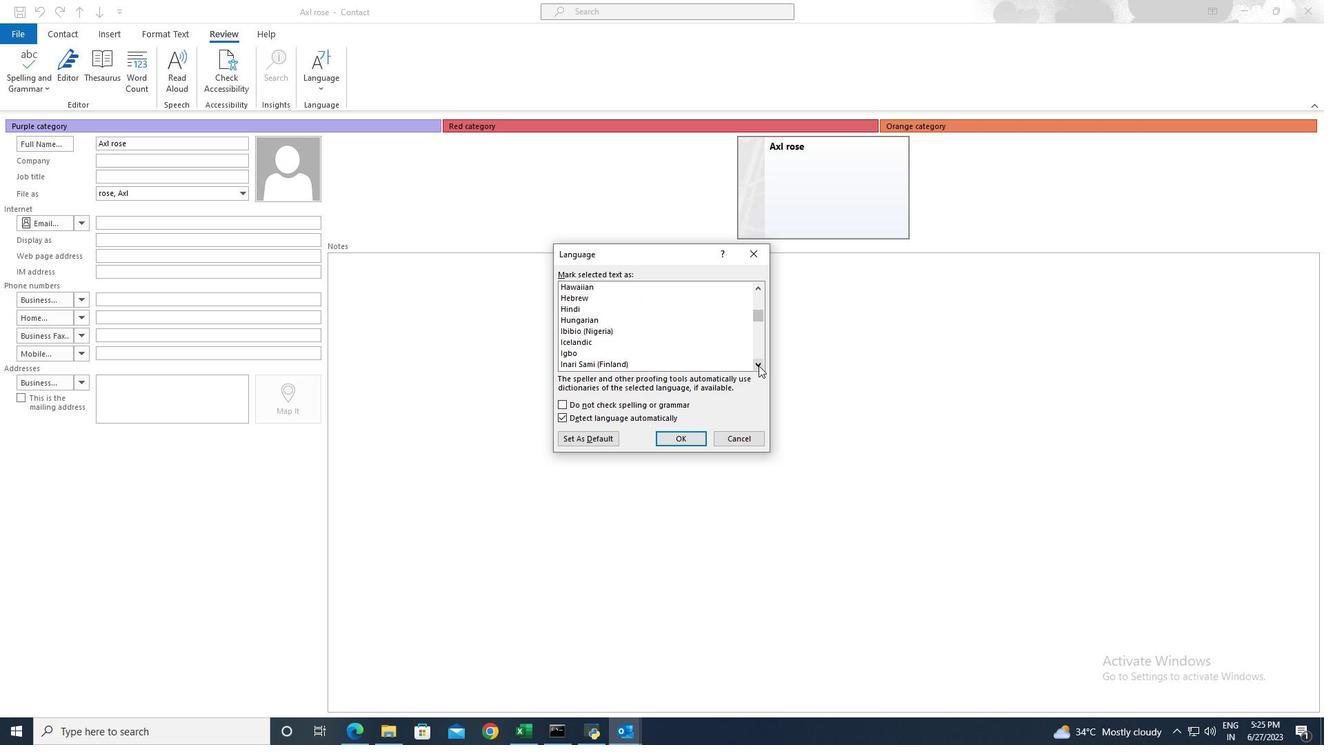 
Action: Mouse pressed left at (758, 365)
Screenshot: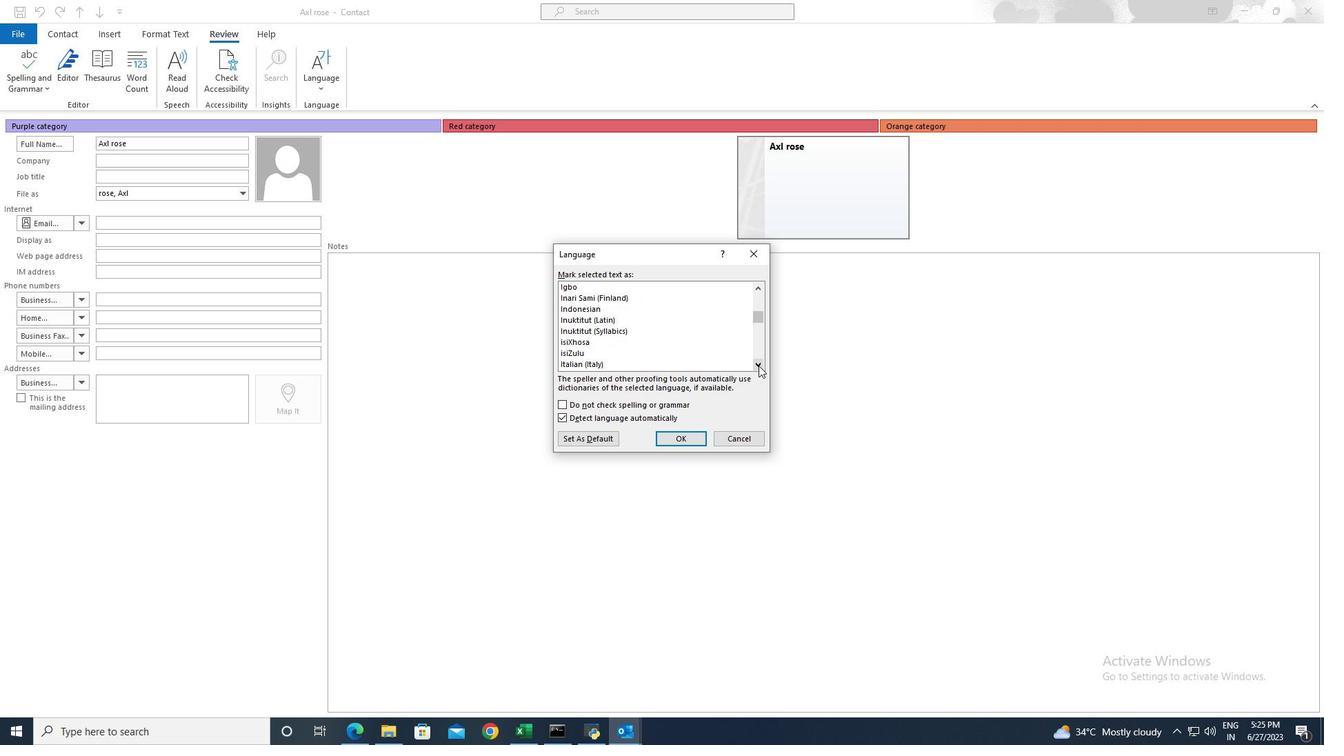 
Action: Mouse pressed left at (758, 365)
Screenshot: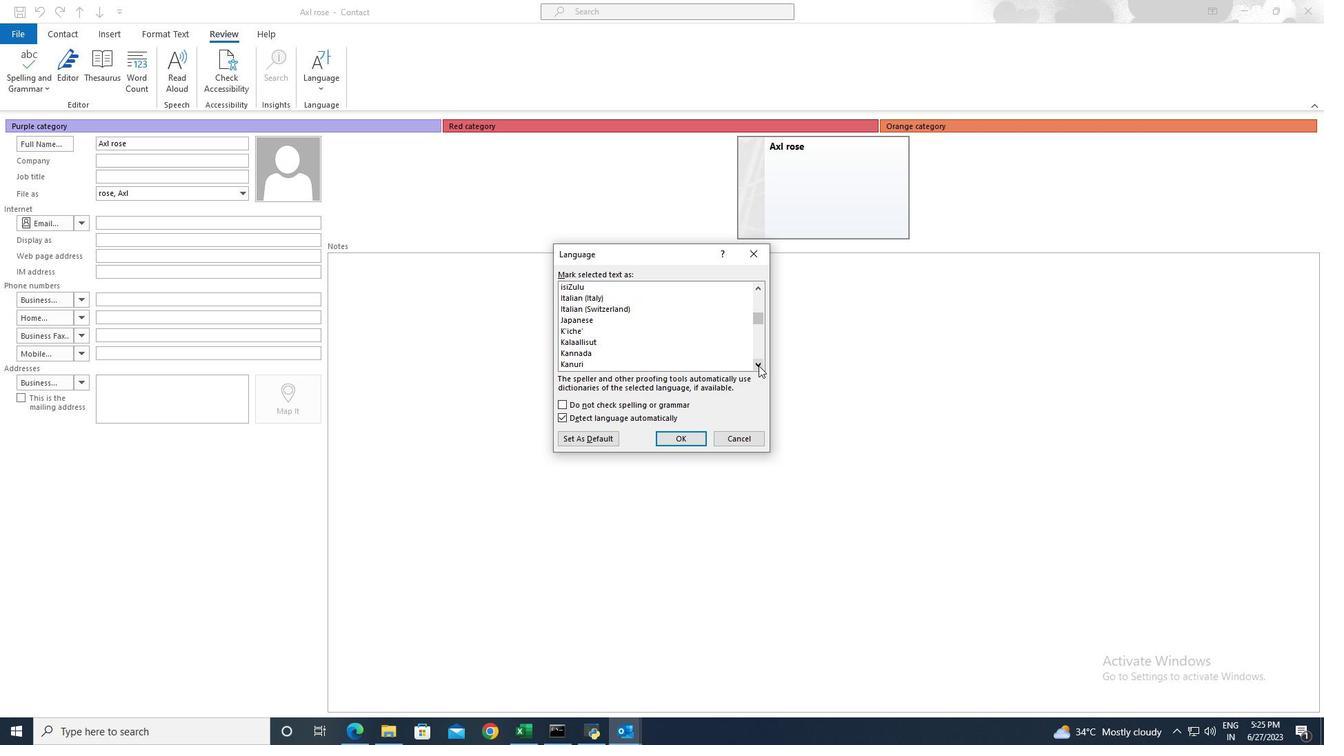 
Action: Mouse pressed left at (758, 365)
Screenshot: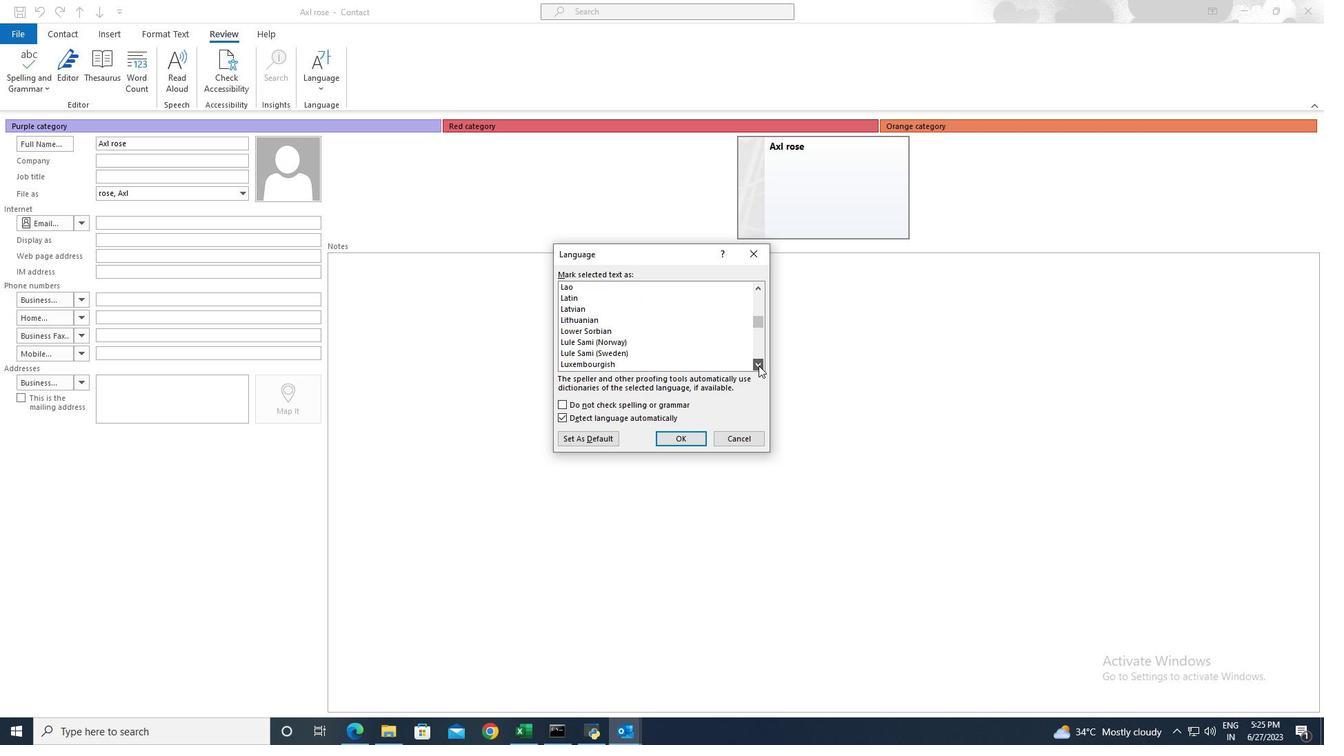 
Action: Mouse pressed left at (758, 365)
Screenshot: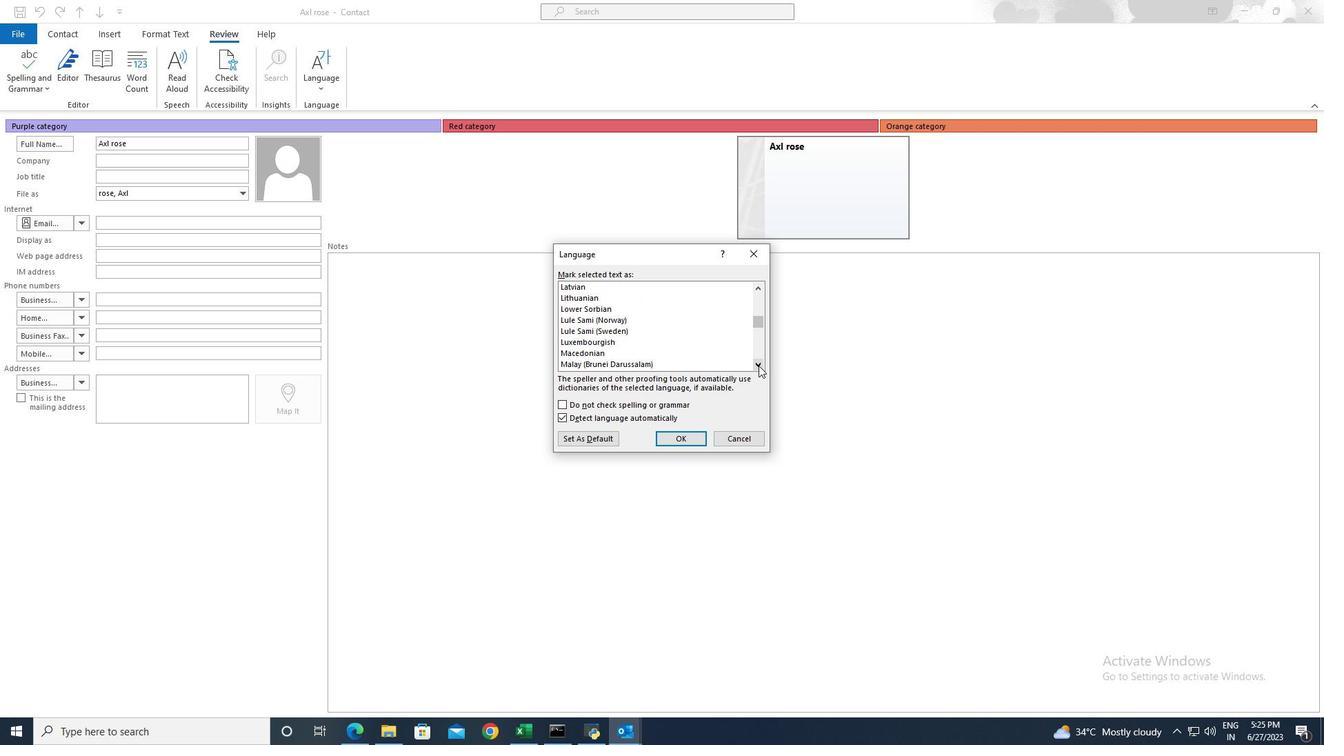 
Action: Mouse pressed left at (758, 365)
Screenshot: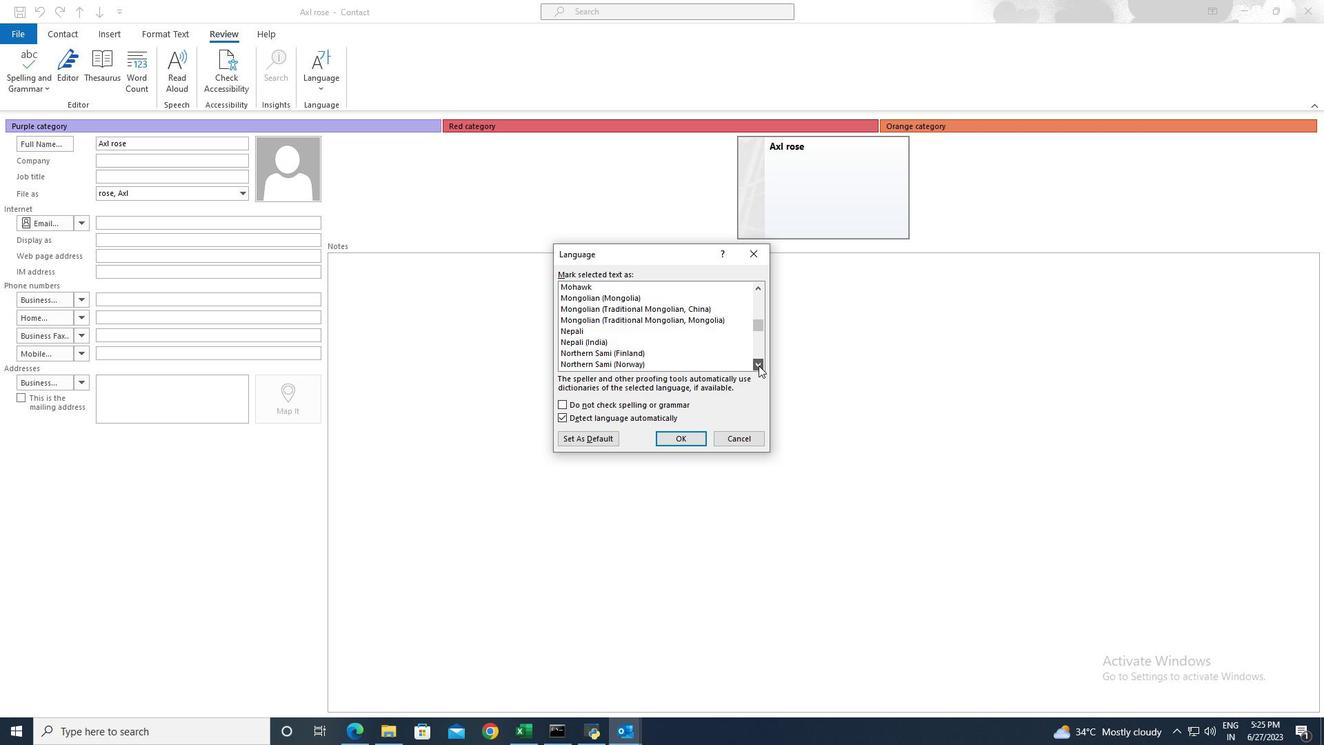 
Action: Mouse moved to (759, 365)
Screenshot: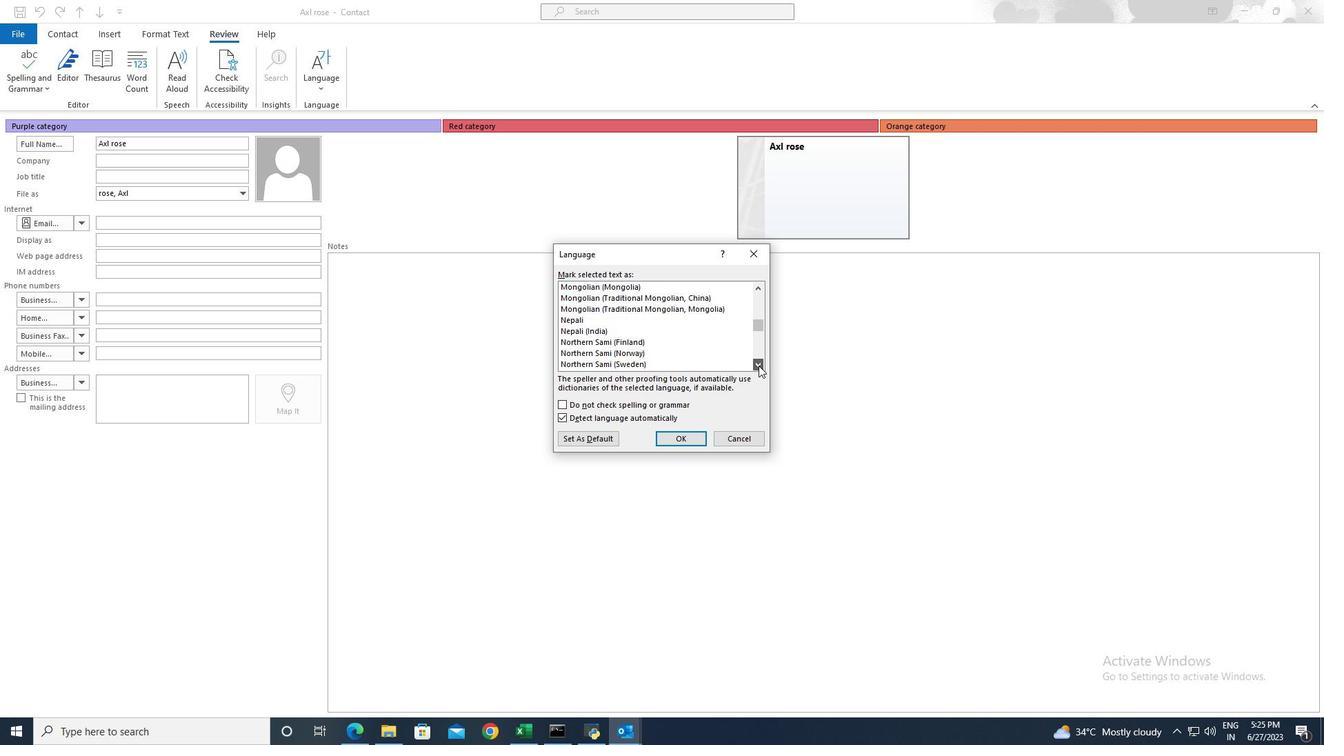 
Action: Mouse pressed left at (759, 365)
Screenshot: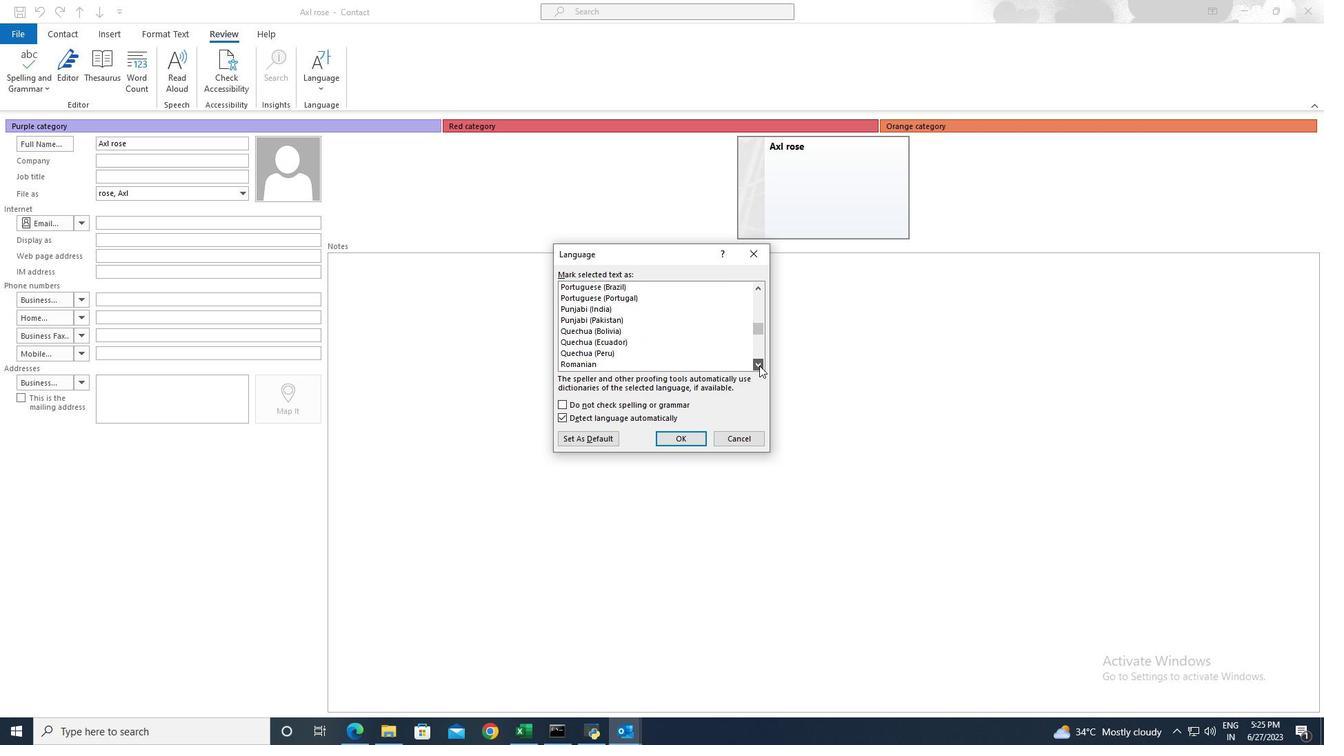 
Action: Mouse pressed left at (759, 365)
Screenshot: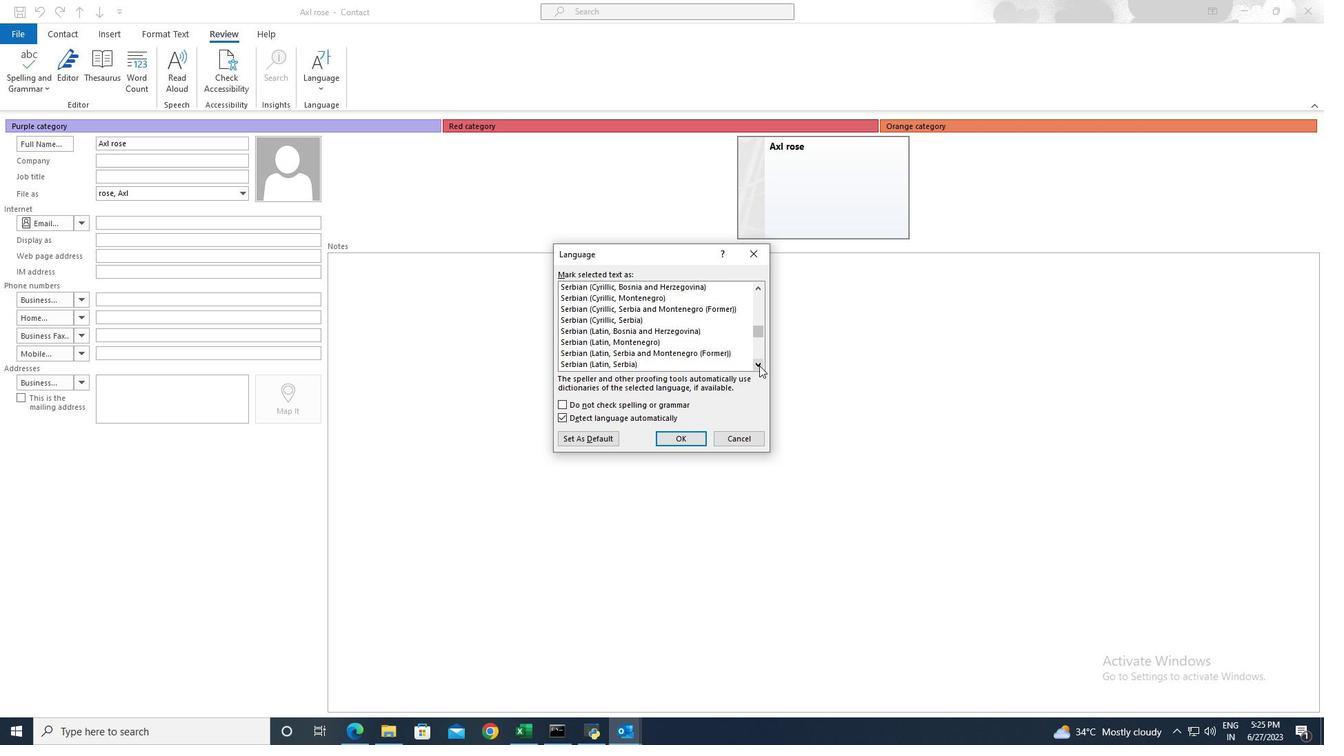 
Action: Mouse pressed left at (759, 365)
Screenshot: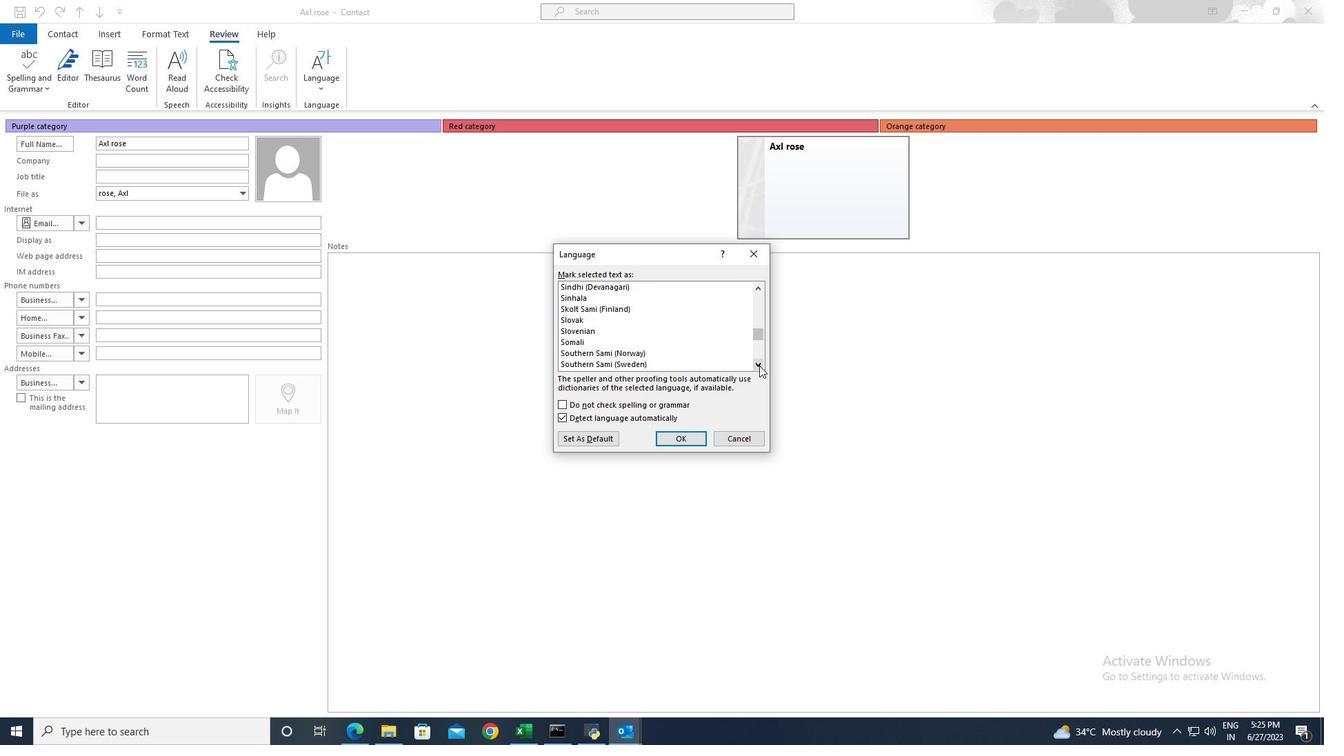 
Action: Mouse pressed left at (759, 365)
Screenshot: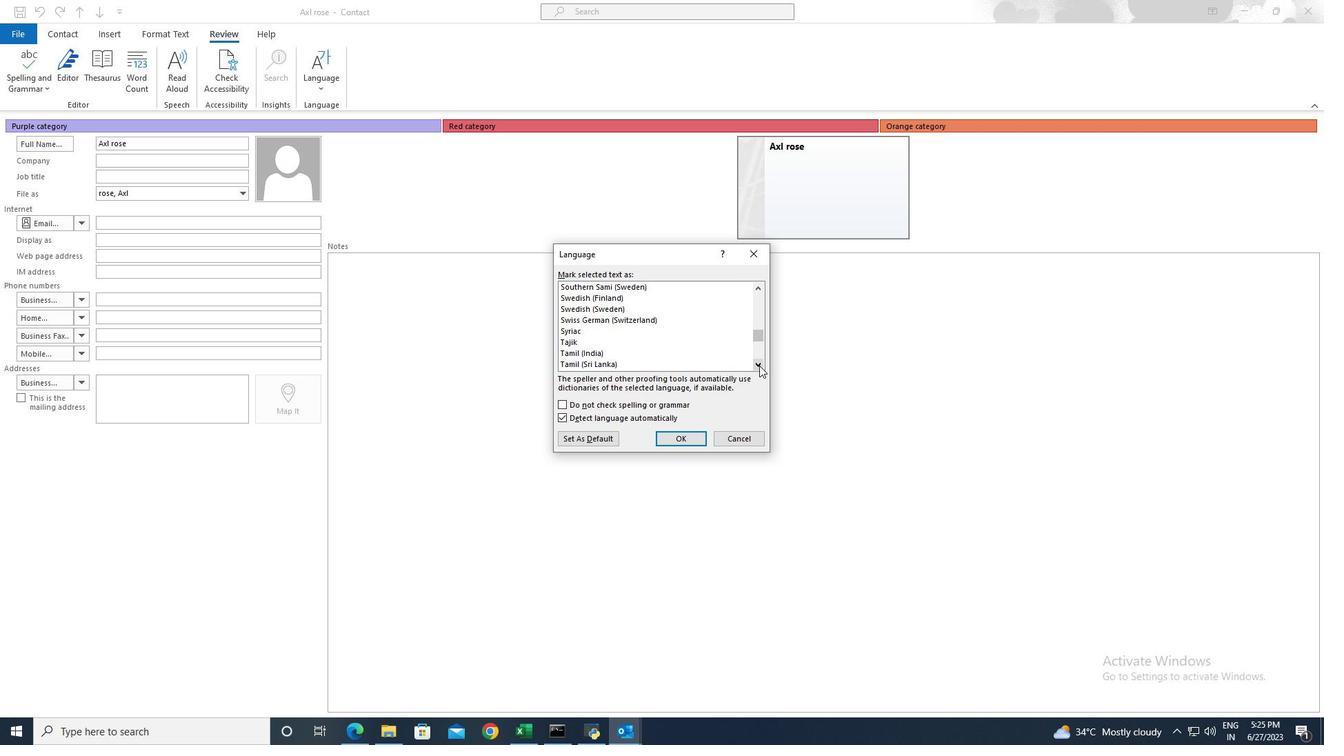 
Action: Mouse moved to (590, 360)
Screenshot: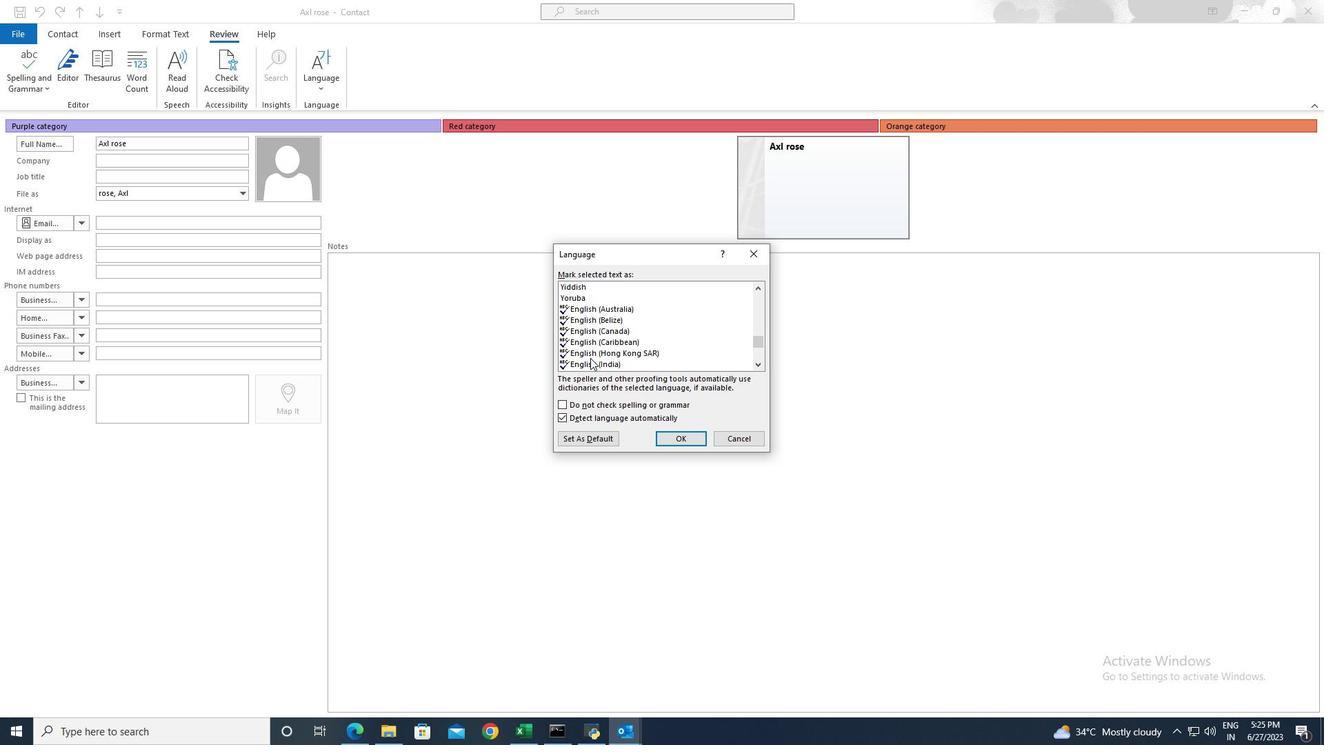 
Action: Mouse pressed left at (590, 360)
Screenshot: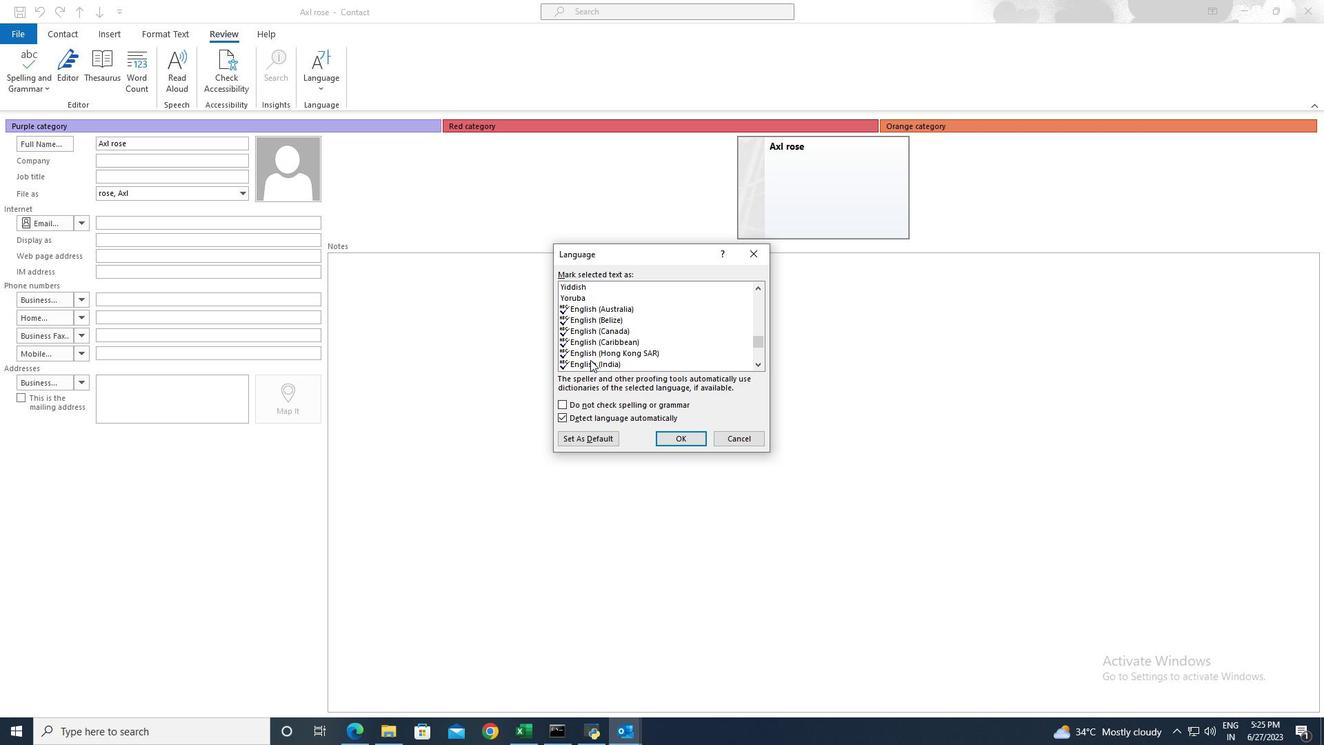 
Action: Mouse moved to (688, 438)
Screenshot: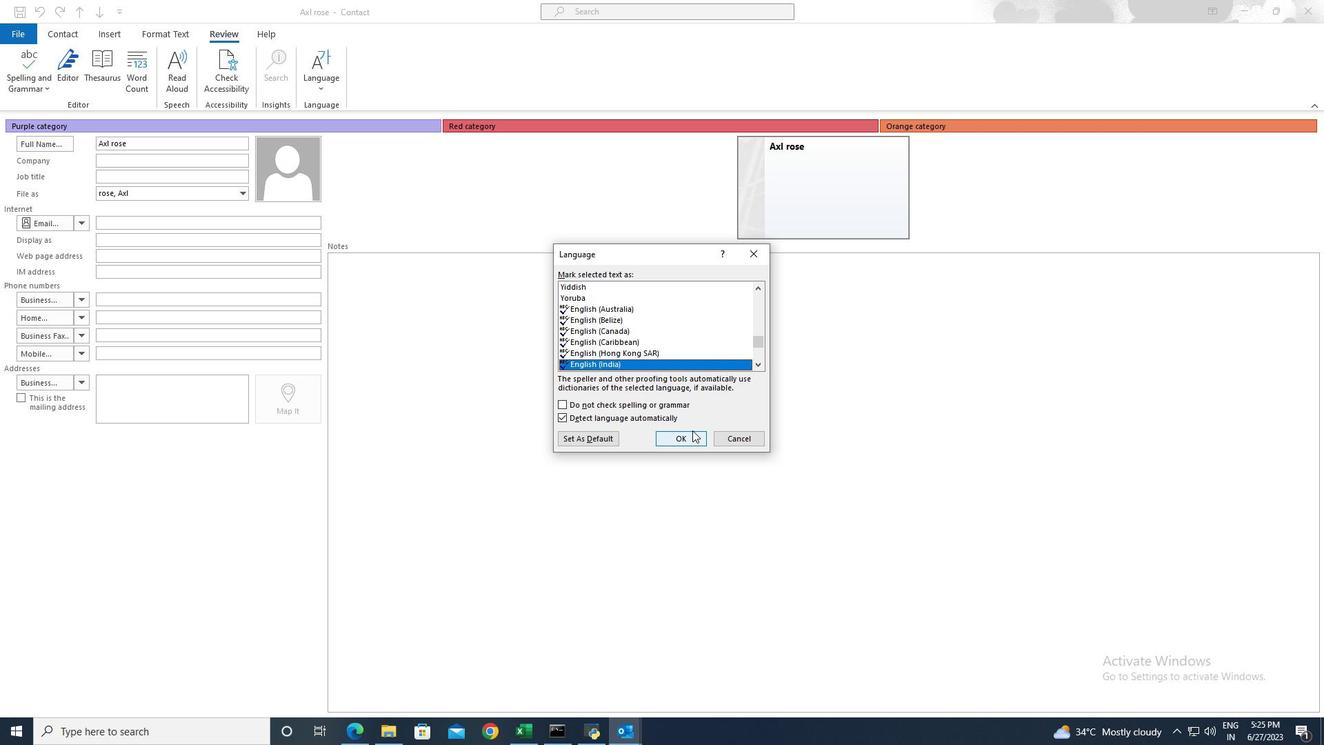 
Action: Mouse pressed left at (688, 438)
Screenshot: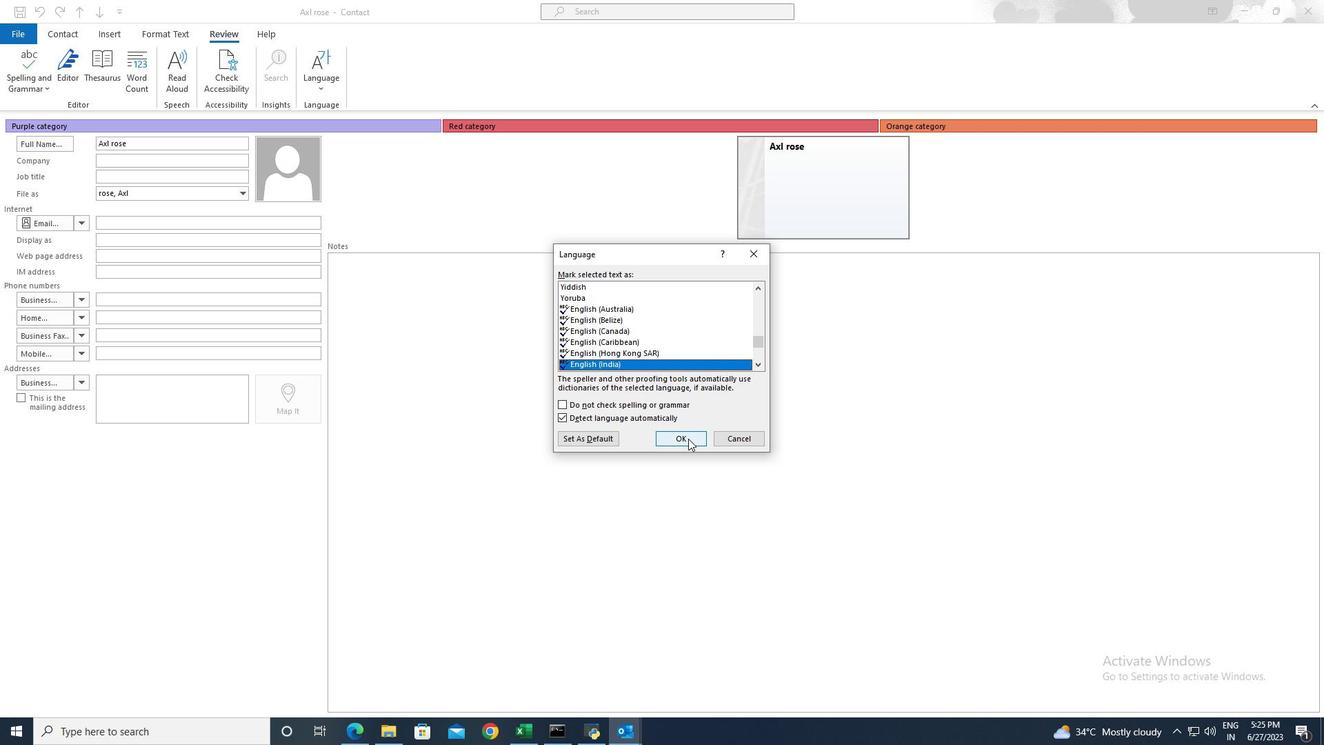 
